 Task: Find connections with filter location Barajas de Madrid with filter topic #constructionwith filter profile language Potuguese with filter current company MayHaps Consulting...!!! with filter school Mailam Engineering College with filter industry Hydroelectric Power Generation with filter service category Editing with filter keywords title B2B Sales Specialist
Action: Mouse moved to (150, 221)
Screenshot: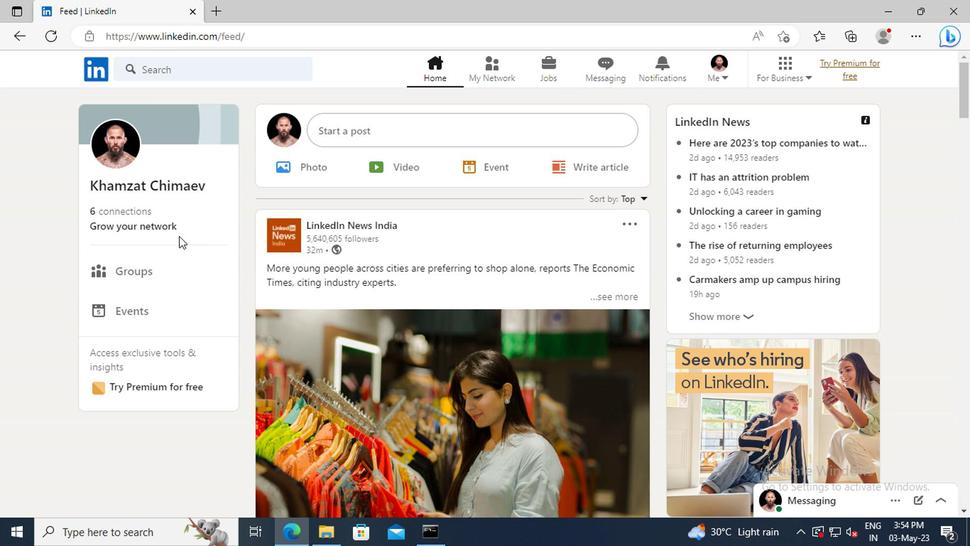 
Action: Mouse pressed left at (150, 221)
Screenshot: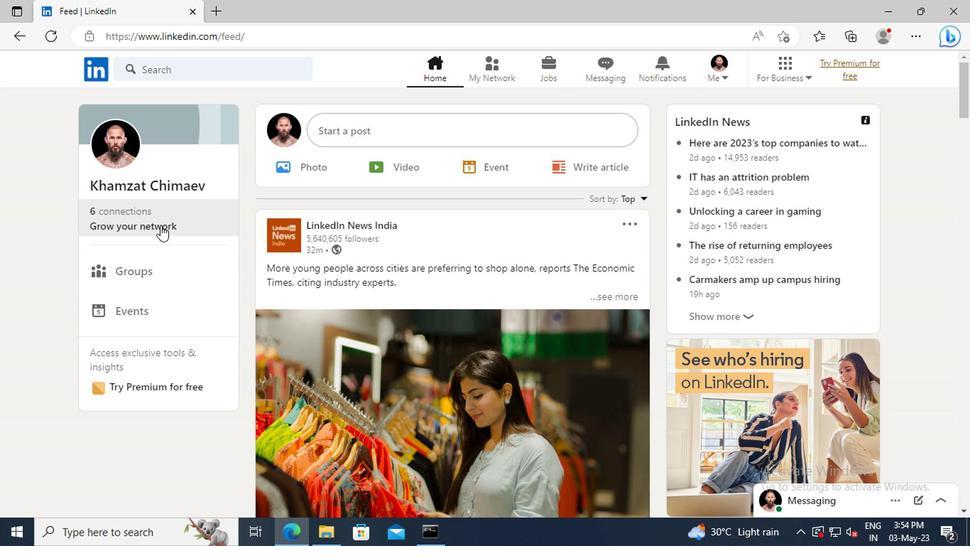 
Action: Mouse moved to (155, 148)
Screenshot: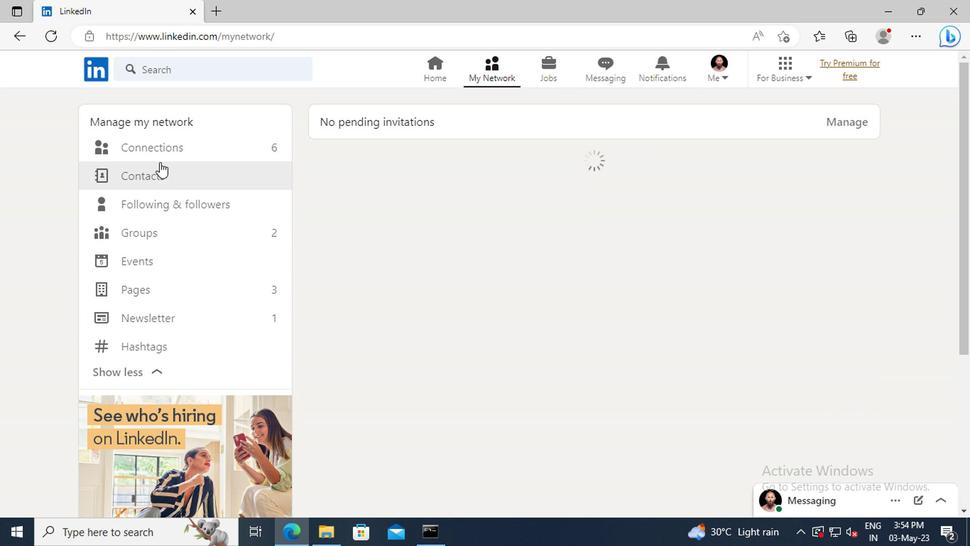 
Action: Mouse pressed left at (155, 148)
Screenshot: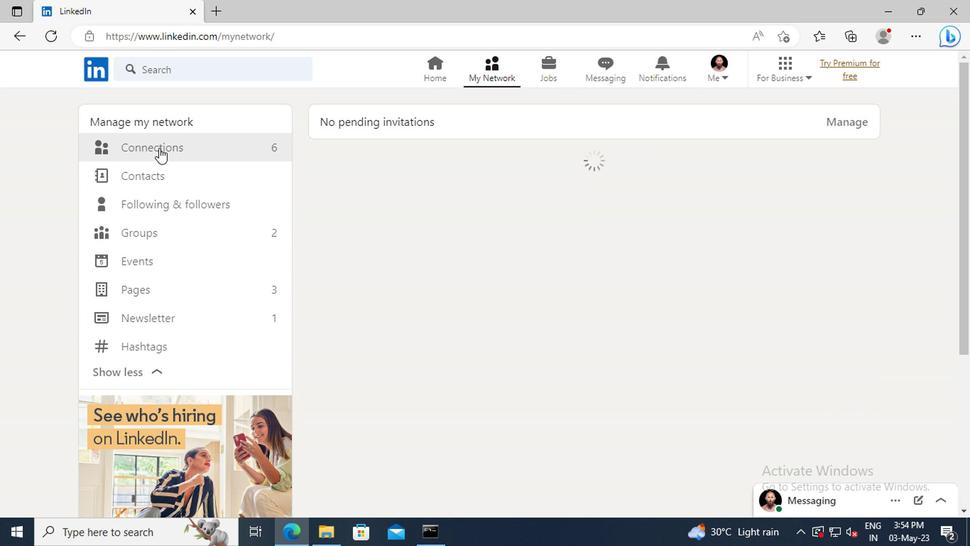 
Action: Mouse moved to (565, 152)
Screenshot: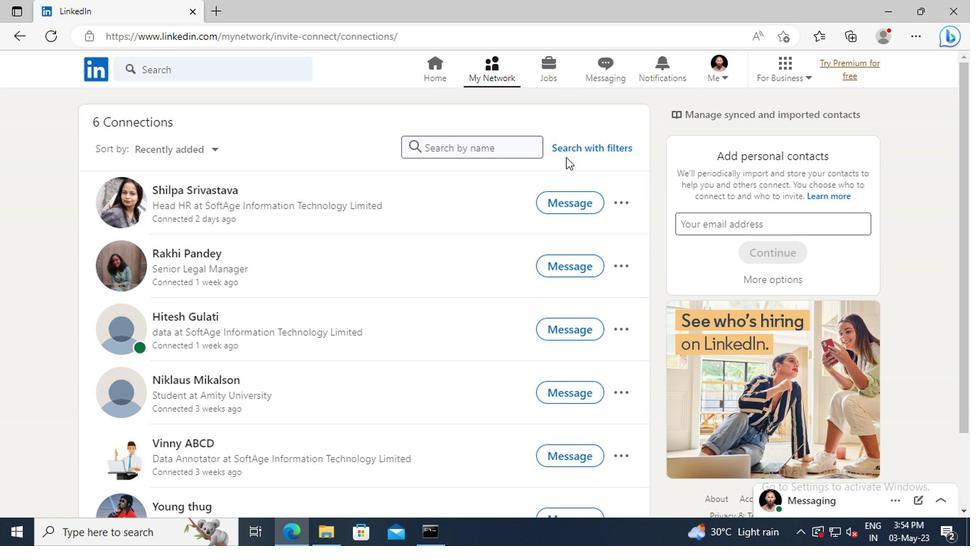 
Action: Mouse pressed left at (565, 152)
Screenshot: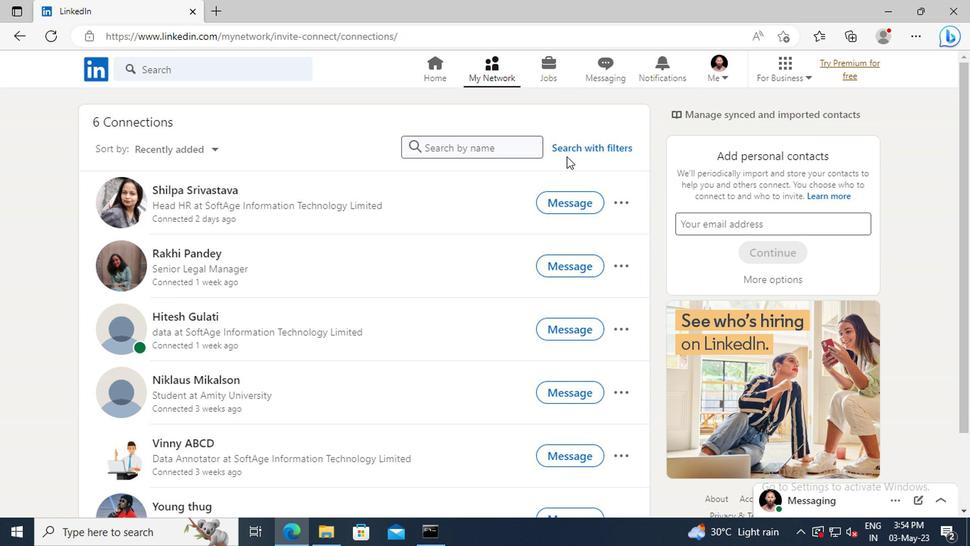 
Action: Mouse moved to (539, 113)
Screenshot: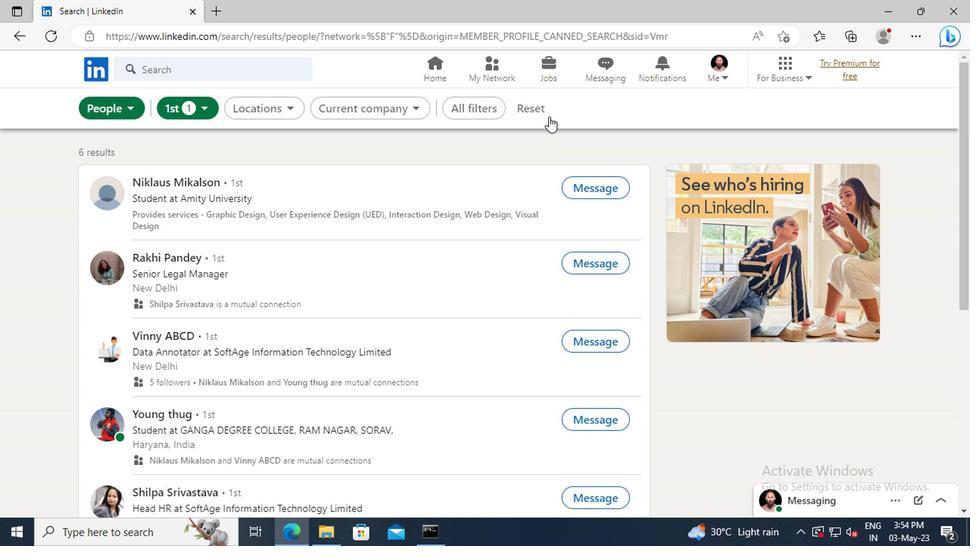 
Action: Mouse pressed left at (539, 113)
Screenshot: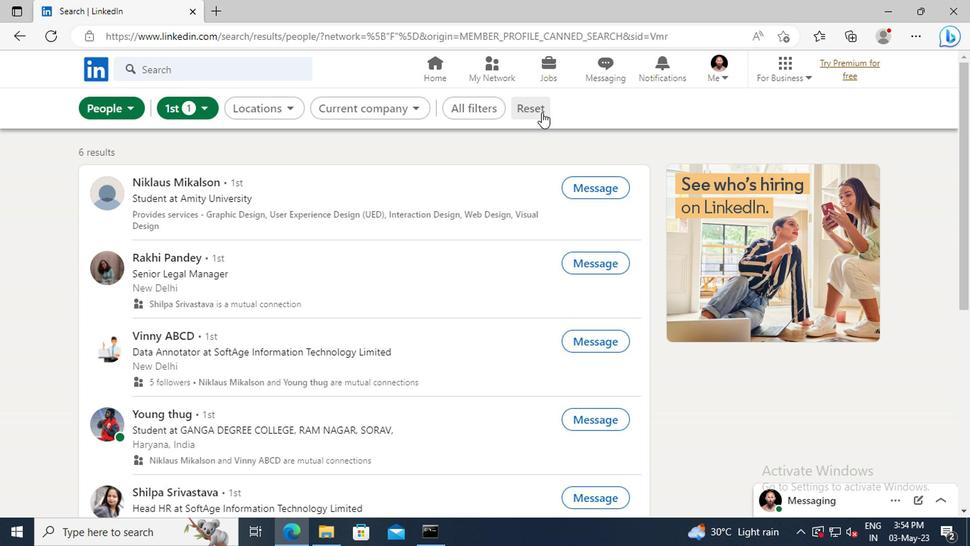 
Action: Mouse moved to (516, 111)
Screenshot: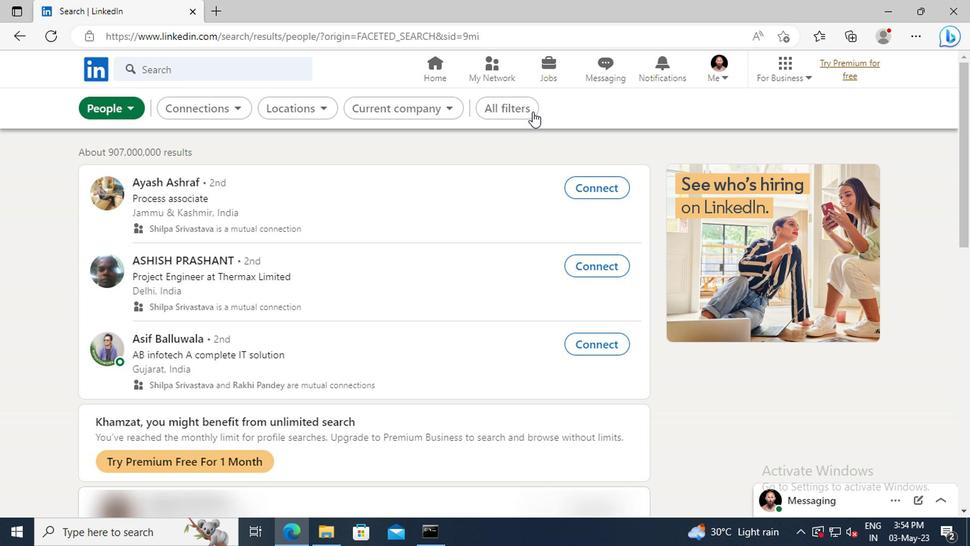 
Action: Mouse pressed left at (516, 111)
Screenshot: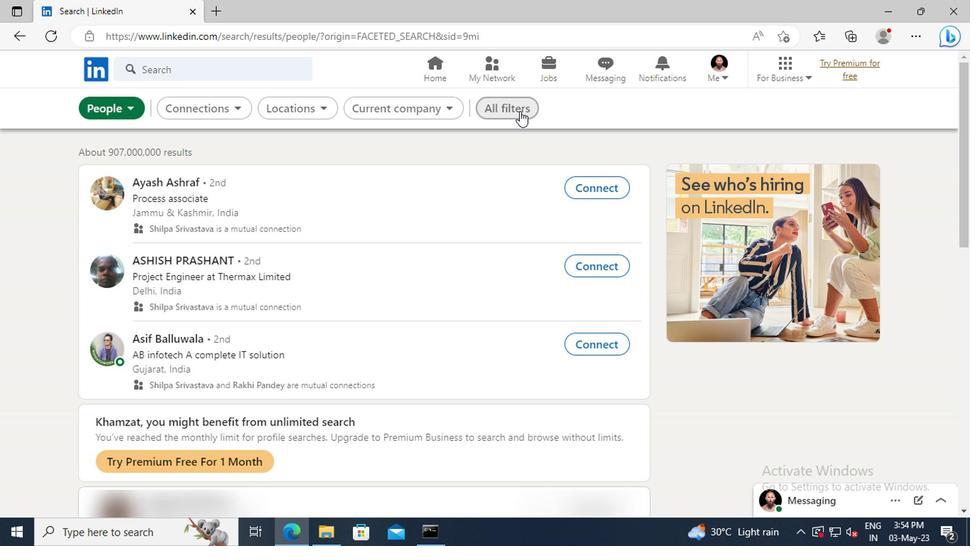 
Action: Mouse moved to (781, 289)
Screenshot: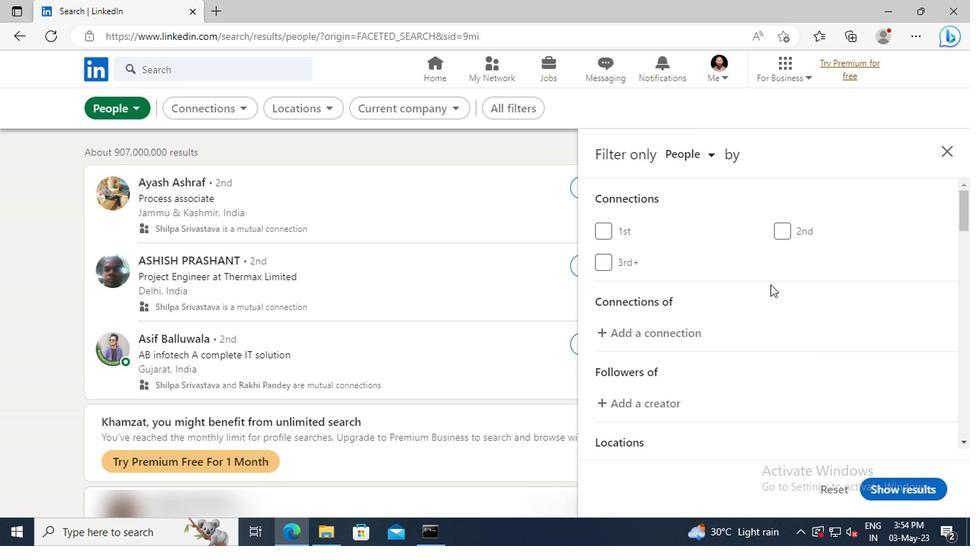 
Action: Mouse scrolled (781, 288) with delta (0, 0)
Screenshot: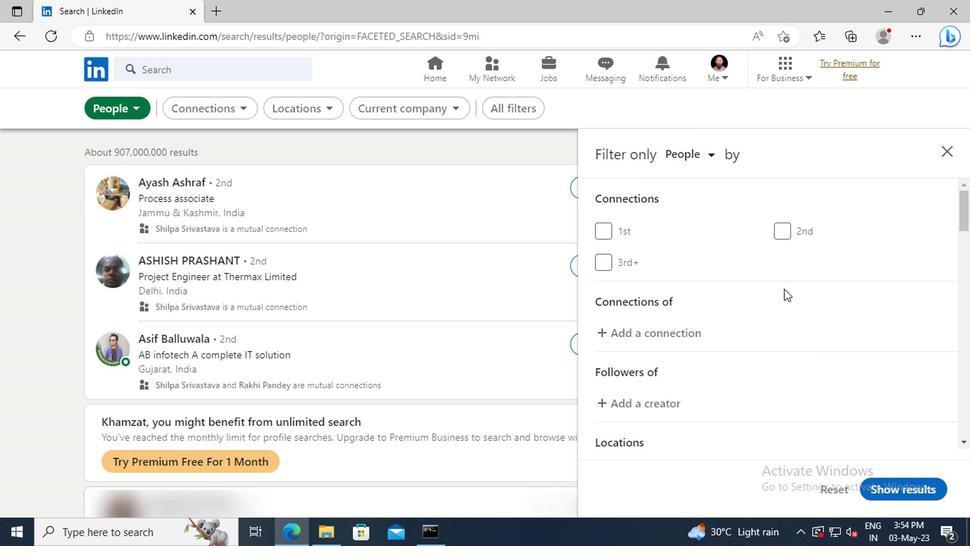 
Action: Mouse scrolled (781, 288) with delta (0, 0)
Screenshot: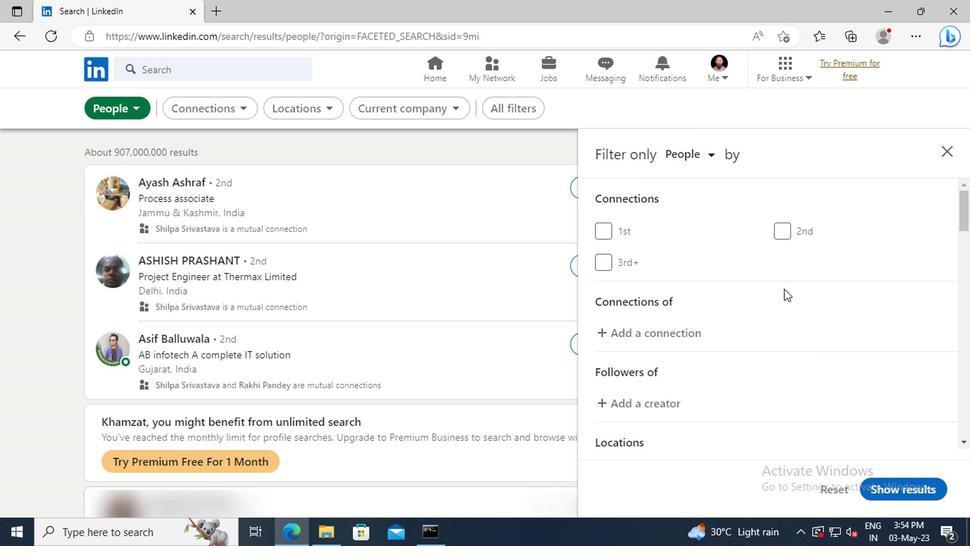 
Action: Mouse scrolled (781, 288) with delta (0, 0)
Screenshot: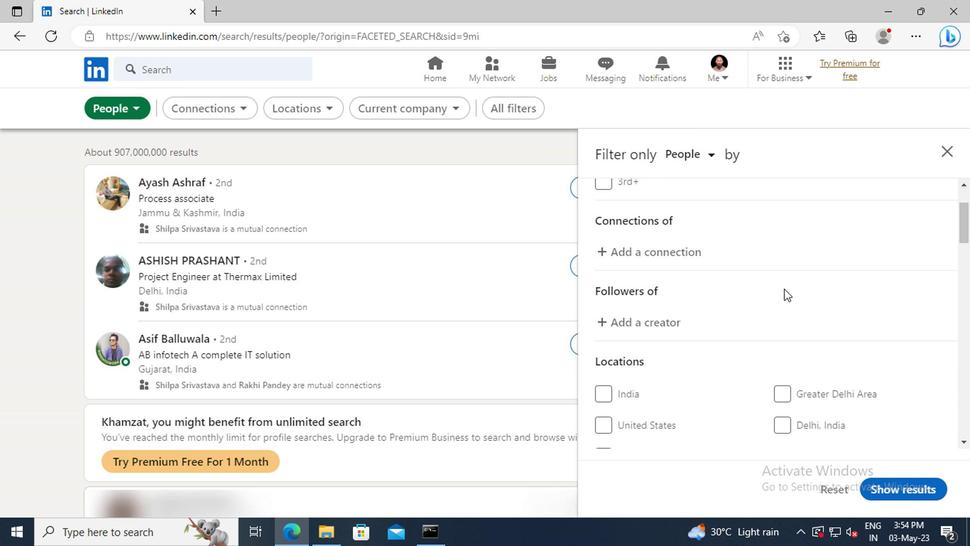 
Action: Mouse scrolled (781, 288) with delta (0, 0)
Screenshot: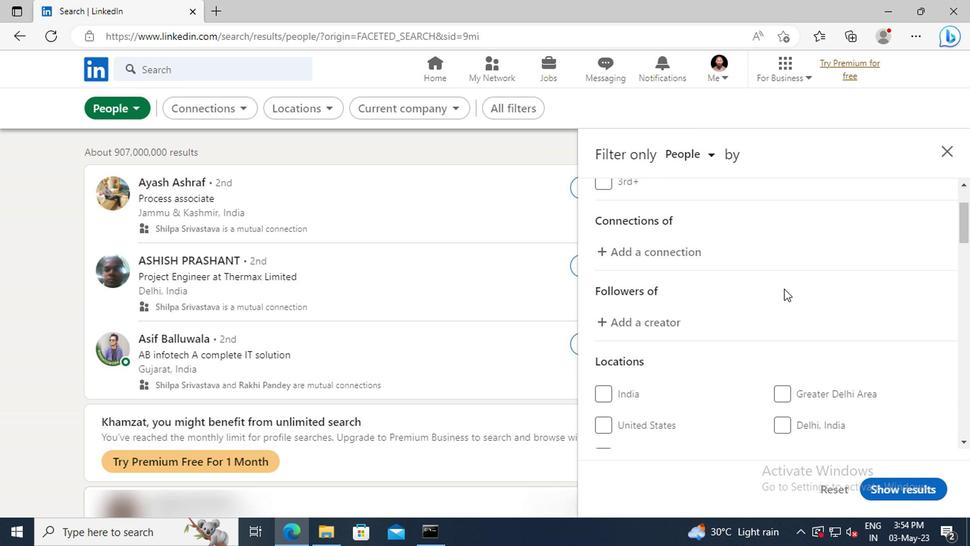 
Action: Mouse scrolled (781, 288) with delta (0, 0)
Screenshot: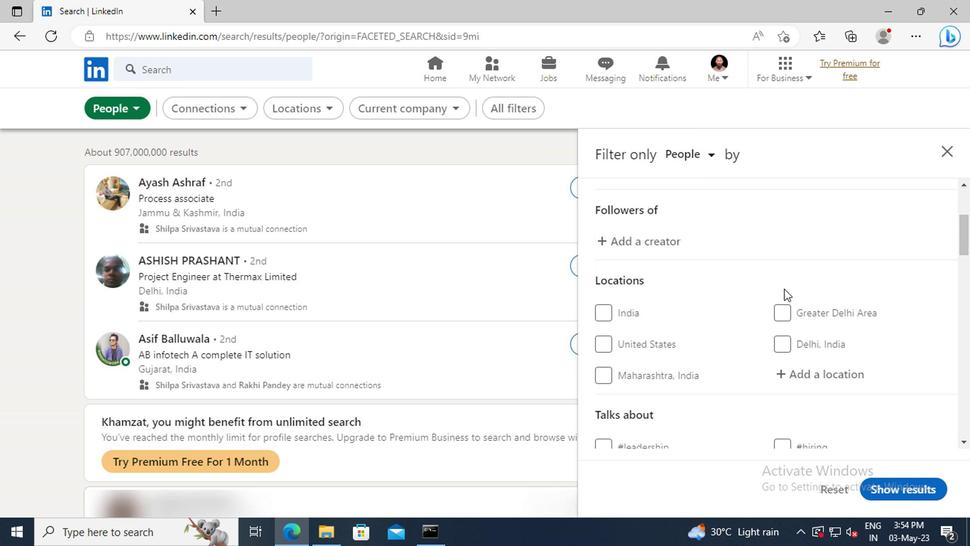 
Action: Mouse scrolled (781, 288) with delta (0, 0)
Screenshot: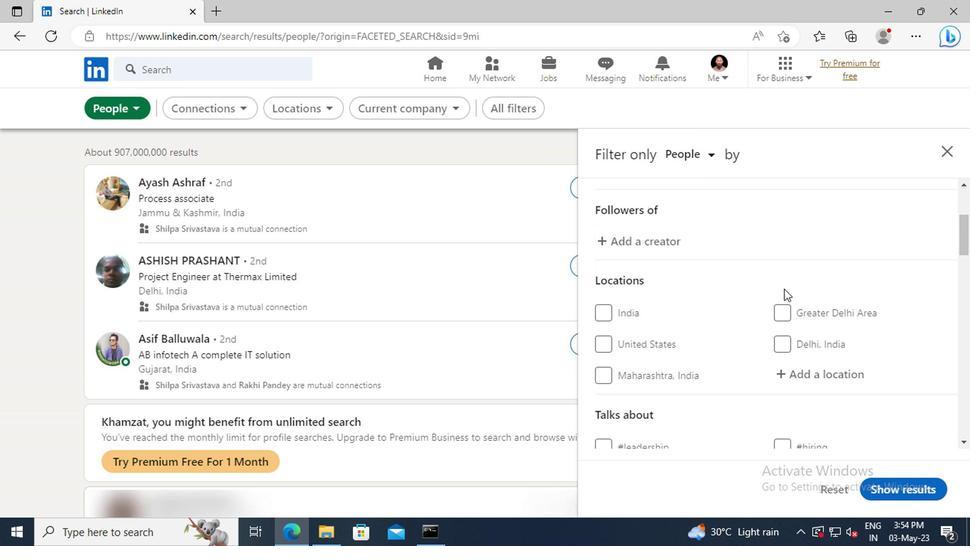 
Action: Mouse moved to (786, 294)
Screenshot: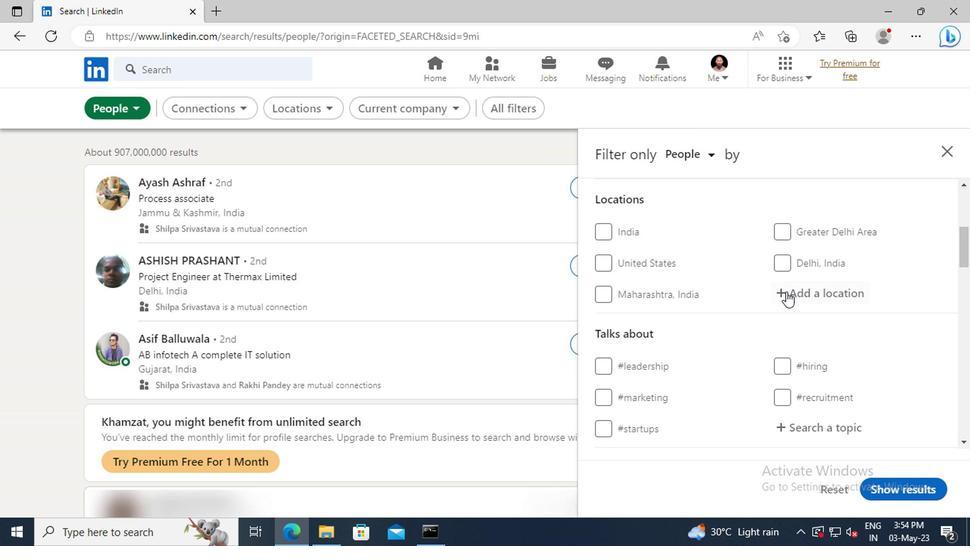 
Action: Mouse pressed left at (786, 294)
Screenshot: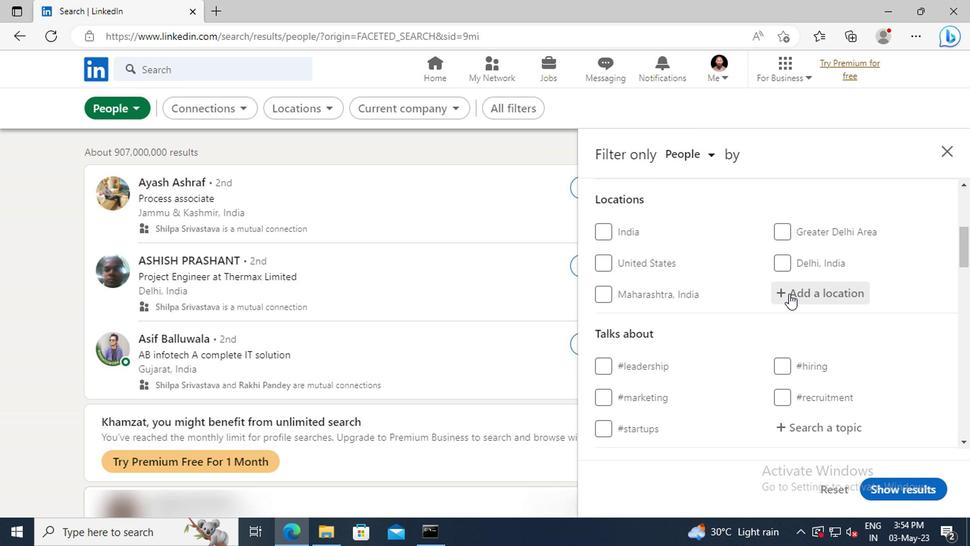 
Action: Key pressed <Key.shift>BARAJAS<Key.space>DE<Key.space><Key.shift>MADRID
Screenshot: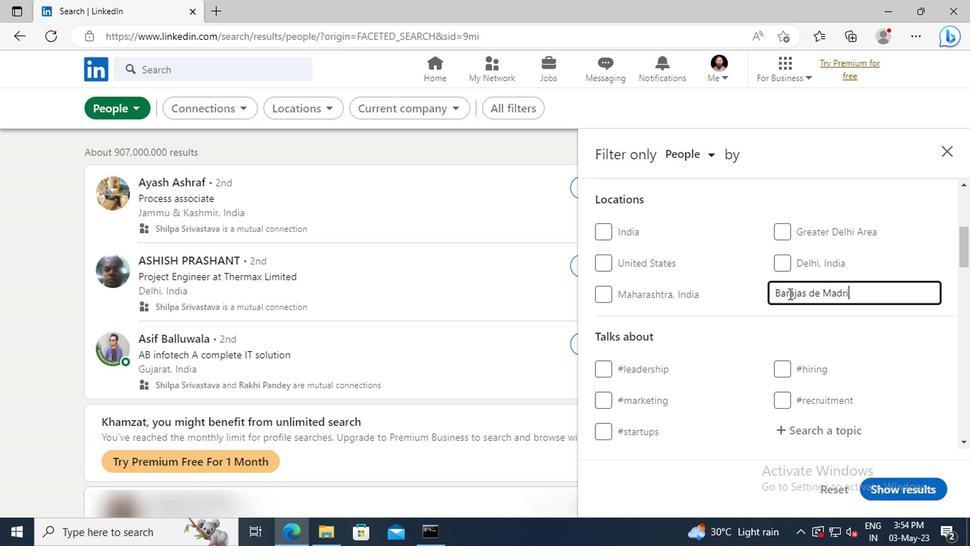 
Action: Mouse scrolled (786, 293) with delta (0, 0)
Screenshot: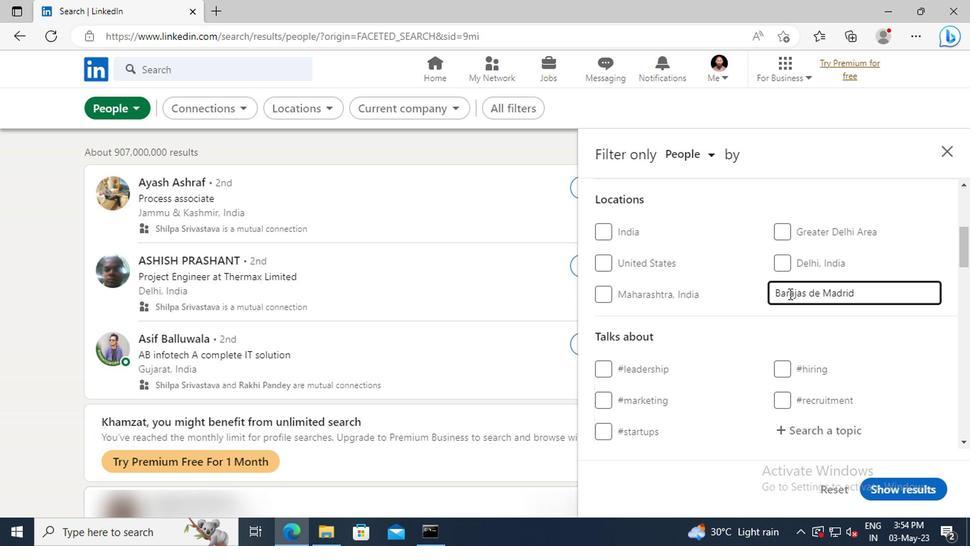 
Action: Mouse scrolled (786, 293) with delta (0, 0)
Screenshot: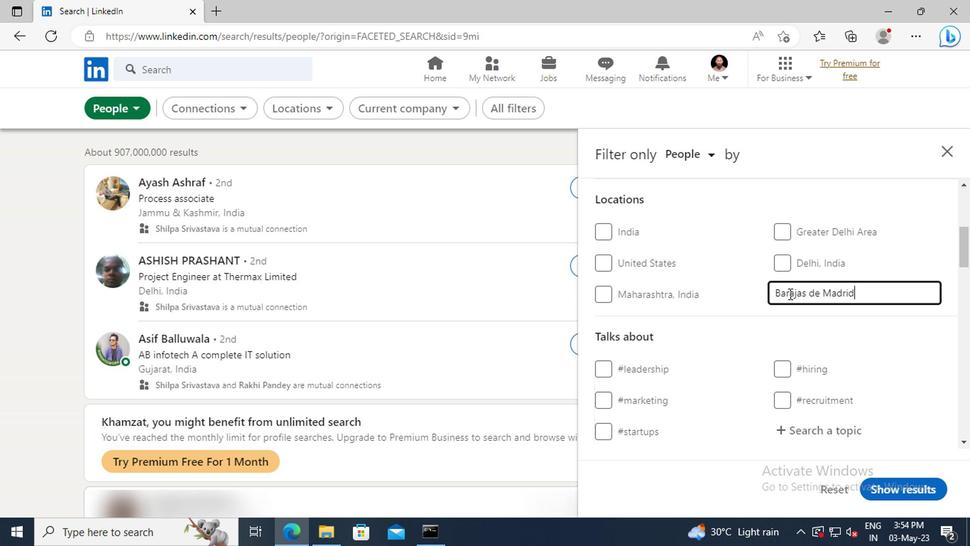 
Action: Mouse scrolled (786, 293) with delta (0, 0)
Screenshot: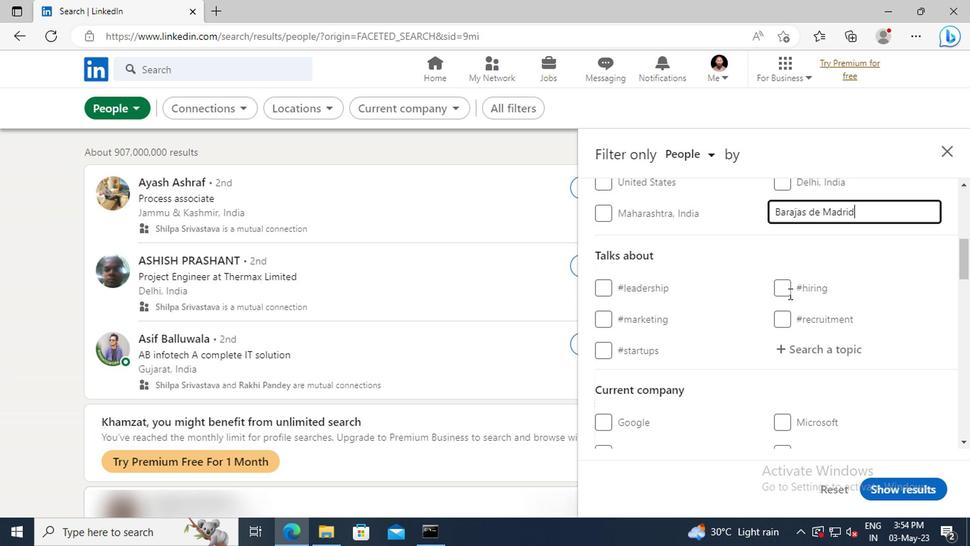
Action: Mouse moved to (785, 308)
Screenshot: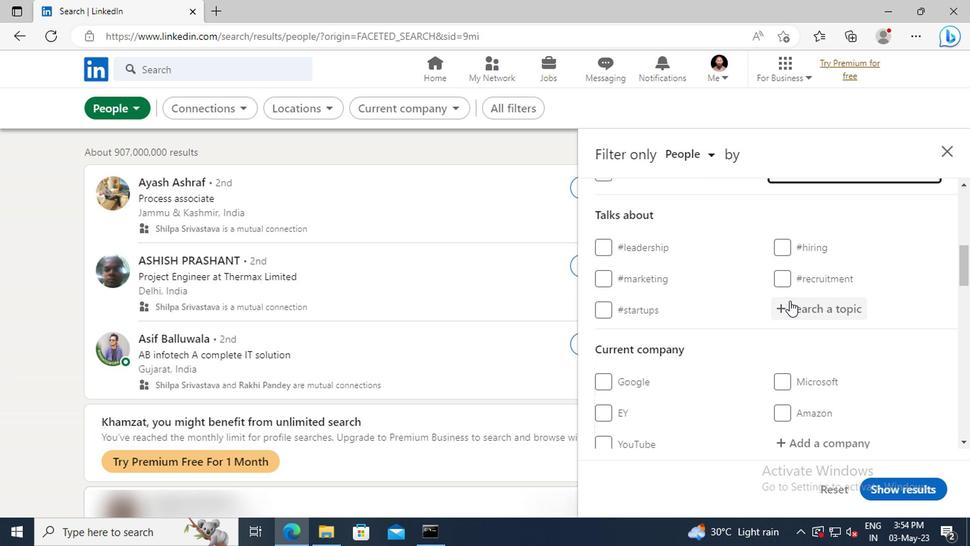 
Action: Mouse pressed left at (785, 308)
Screenshot: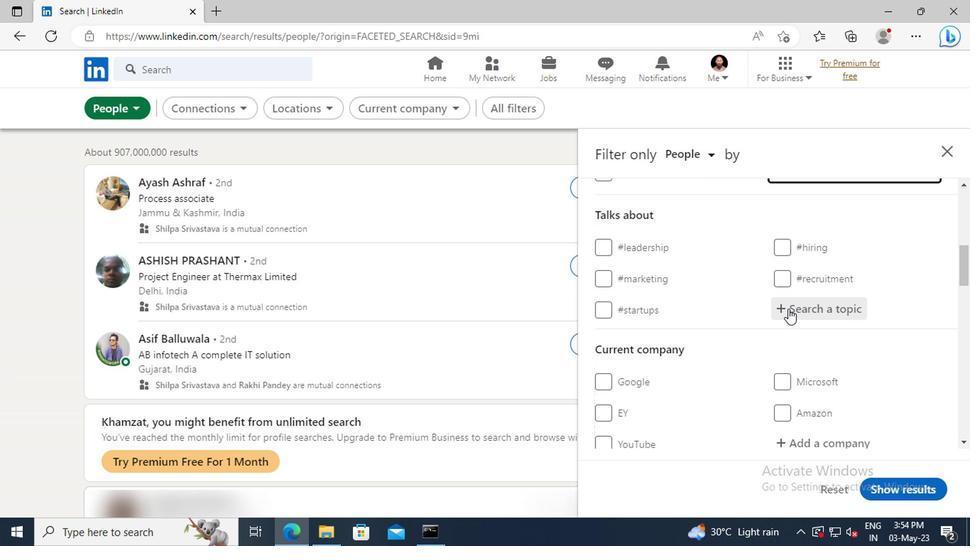 
Action: Key pressed CONSTRU
Screenshot: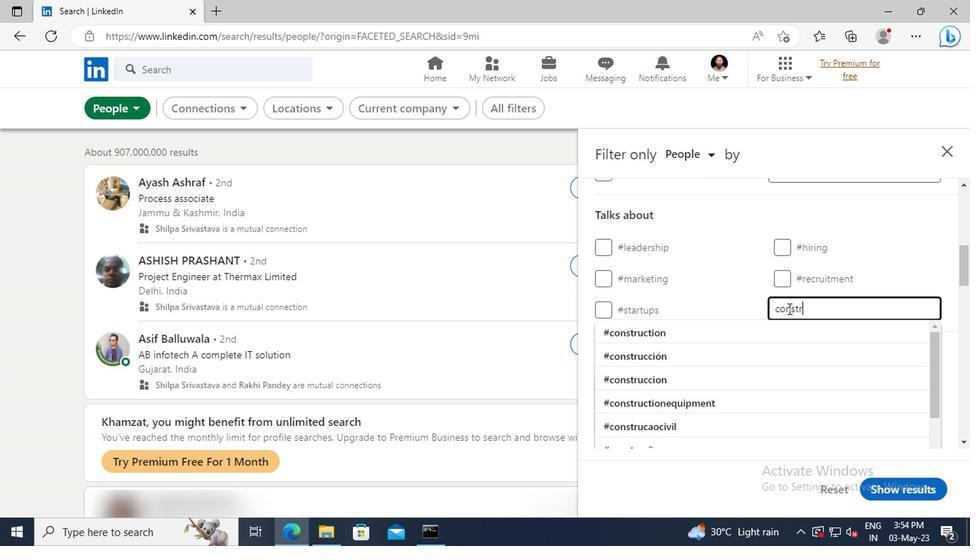 
Action: Mouse moved to (793, 325)
Screenshot: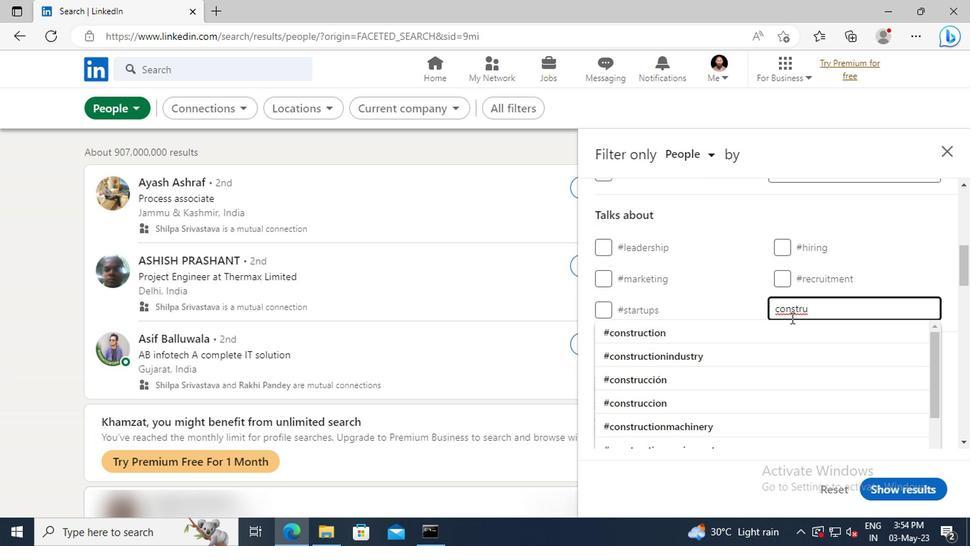 
Action: Mouse pressed left at (793, 325)
Screenshot: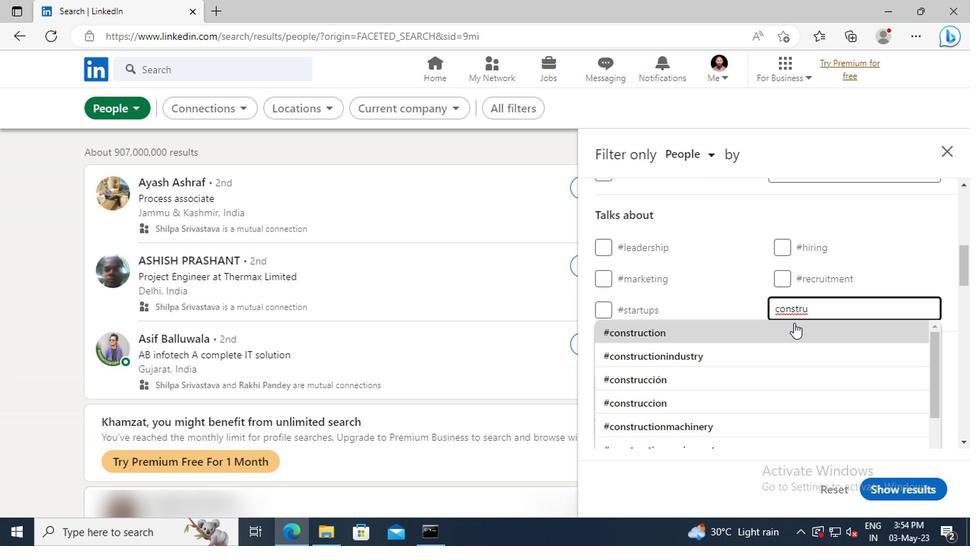 
Action: Mouse scrolled (793, 324) with delta (0, -1)
Screenshot: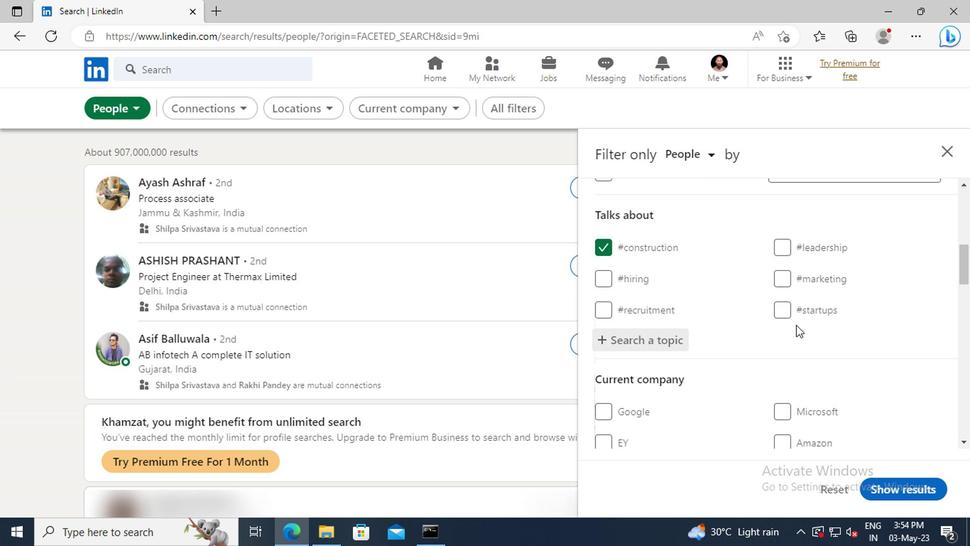 
Action: Mouse scrolled (793, 324) with delta (0, -1)
Screenshot: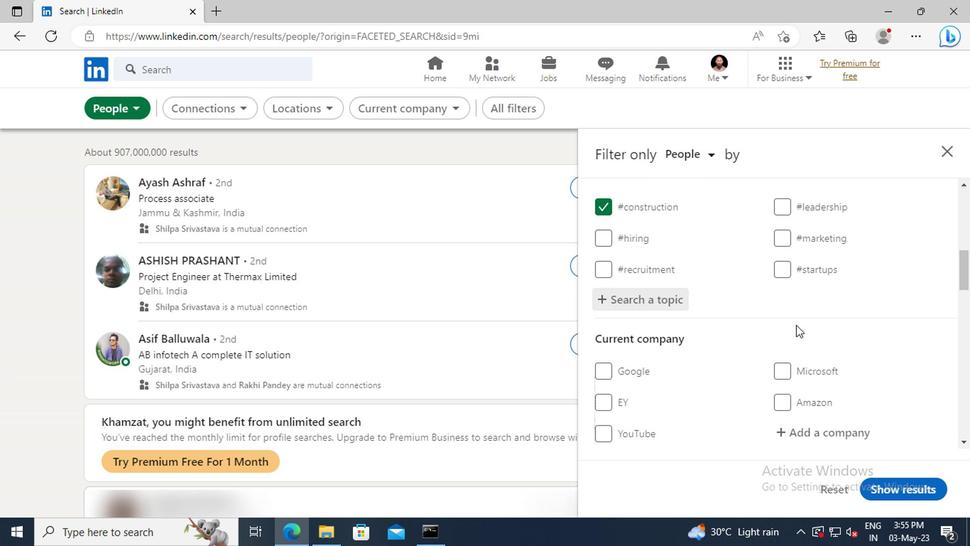 
Action: Mouse scrolled (793, 324) with delta (0, -1)
Screenshot: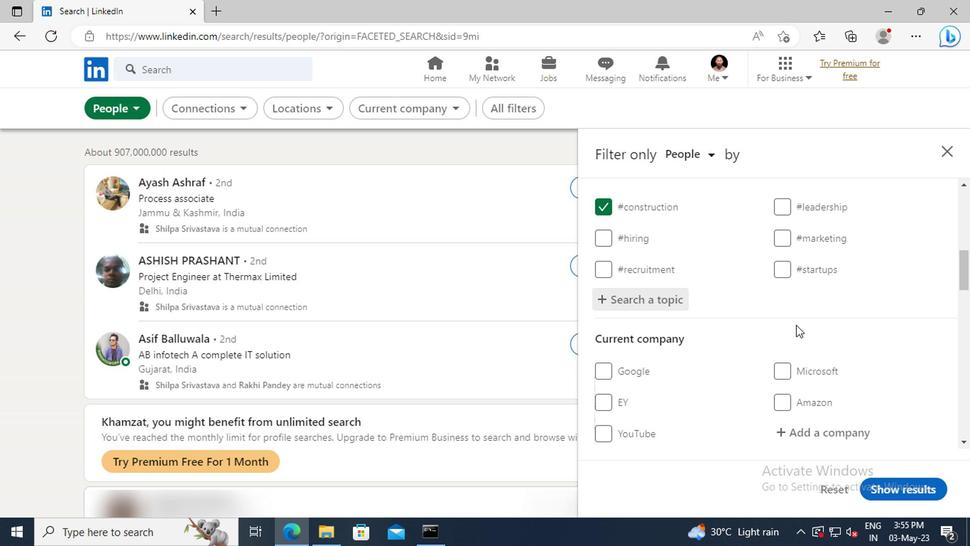 
Action: Mouse scrolled (793, 324) with delta (0, -1)
Screenshot: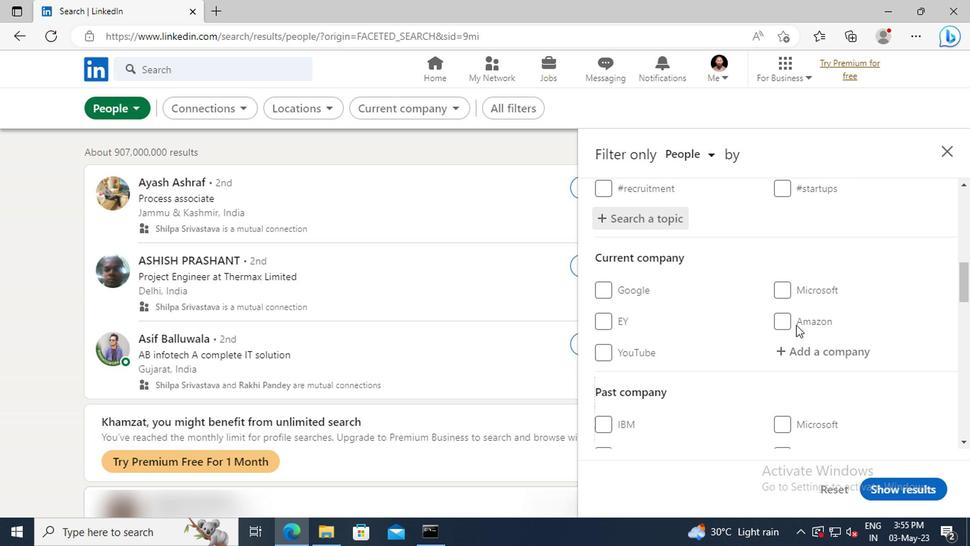 
Action: Mouse scrolled (793, 324) with delta (0, -1)
Screenshot: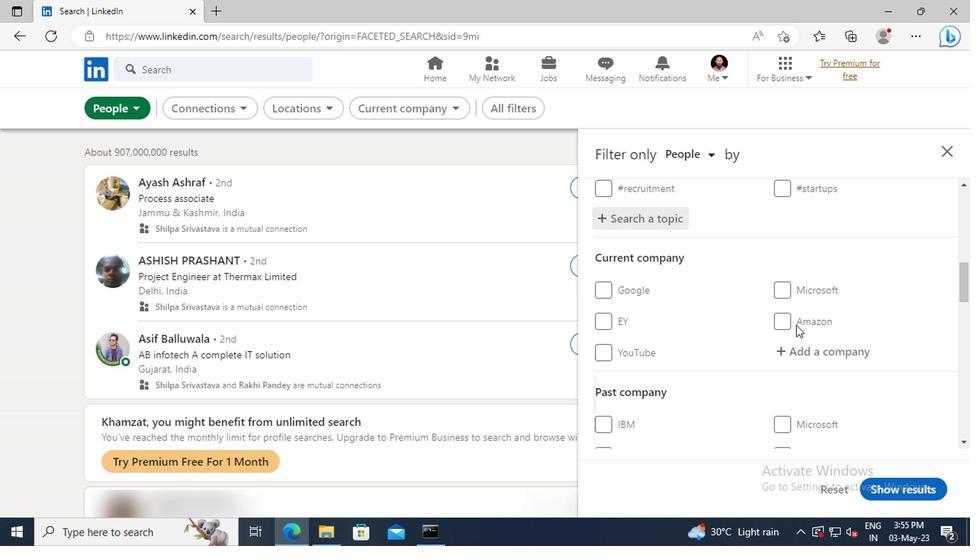 
Action: Mouse scrolled (793, 324) with delta (0, -1)
Screenshot: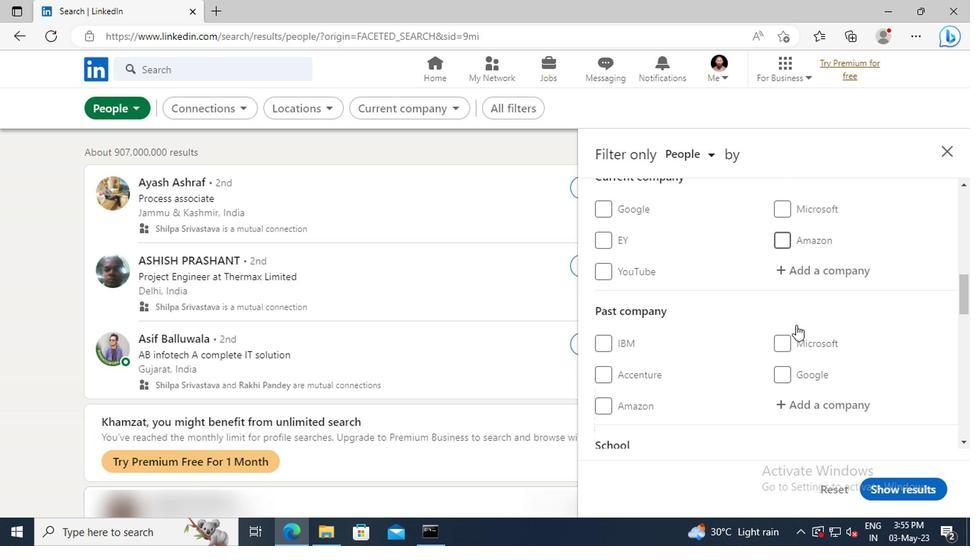 
Action: Mouse scrolled (793, 324) with delta (0, -1)
Screenshot: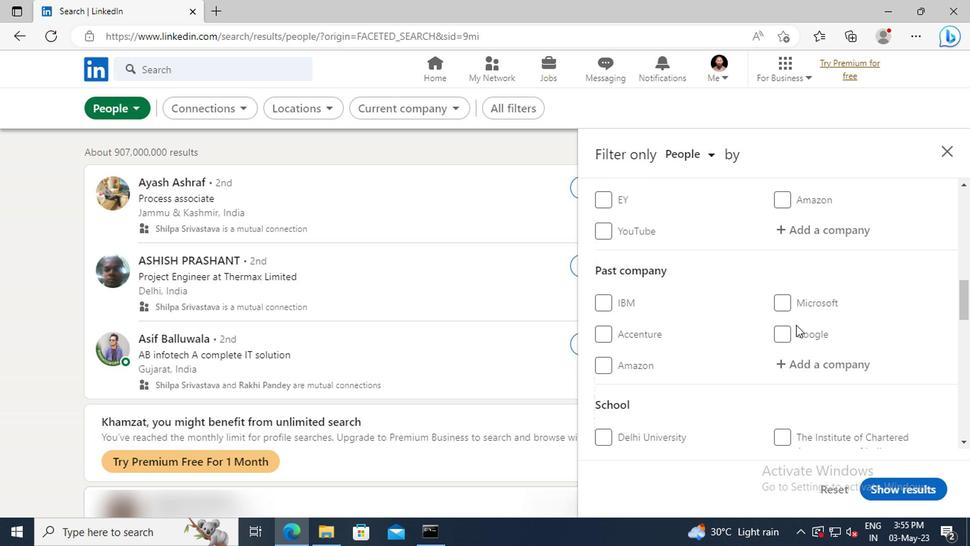 
Action: Mouse scrolled (793, 324) with delta (0, -1)
Screenshot: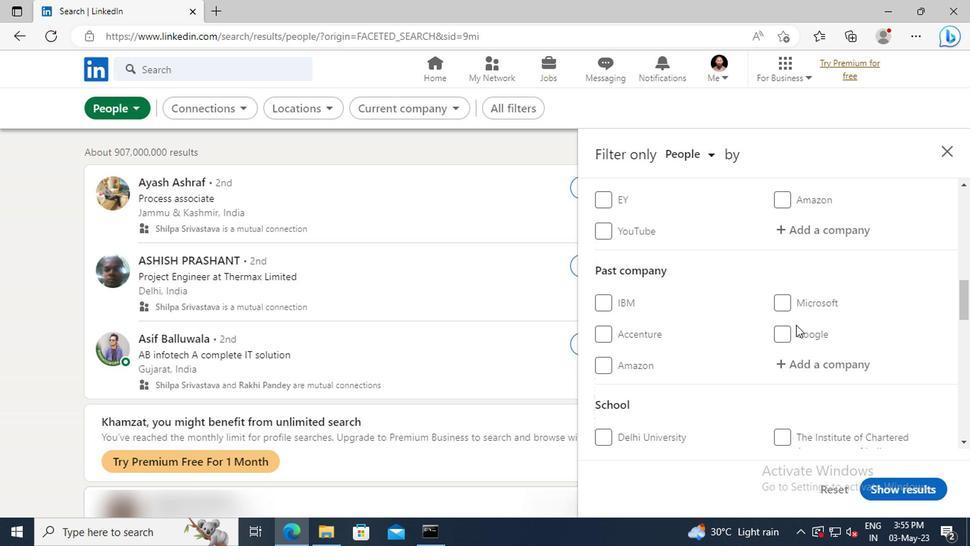 
Action: Mouse scrolled (793, 324) with delta (0, -1)
Screenshot: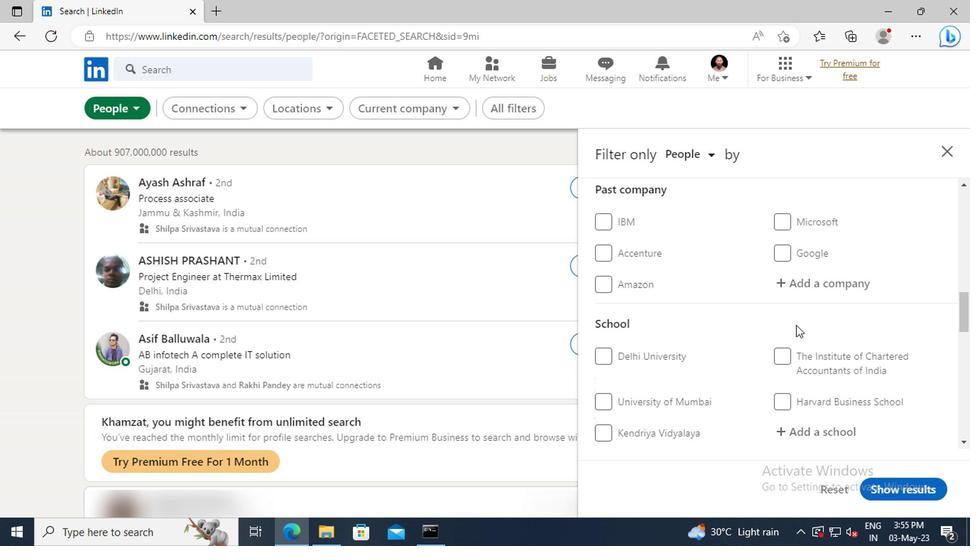 
Action: Mouse scrolled (793, 324) with delta (0, -1)
Screenshot: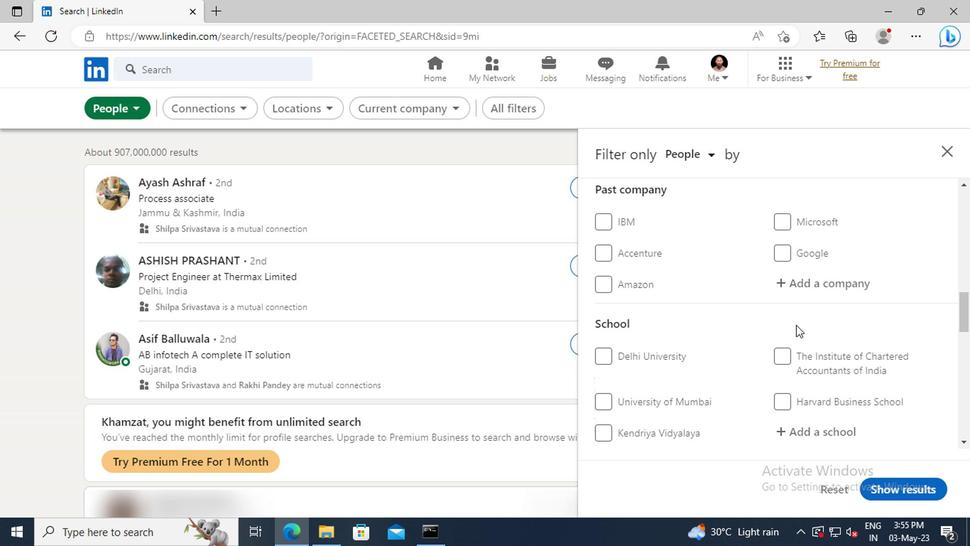 
Action: Mouse scrolled (793, 324) with delta (0, -1)
Screenshot: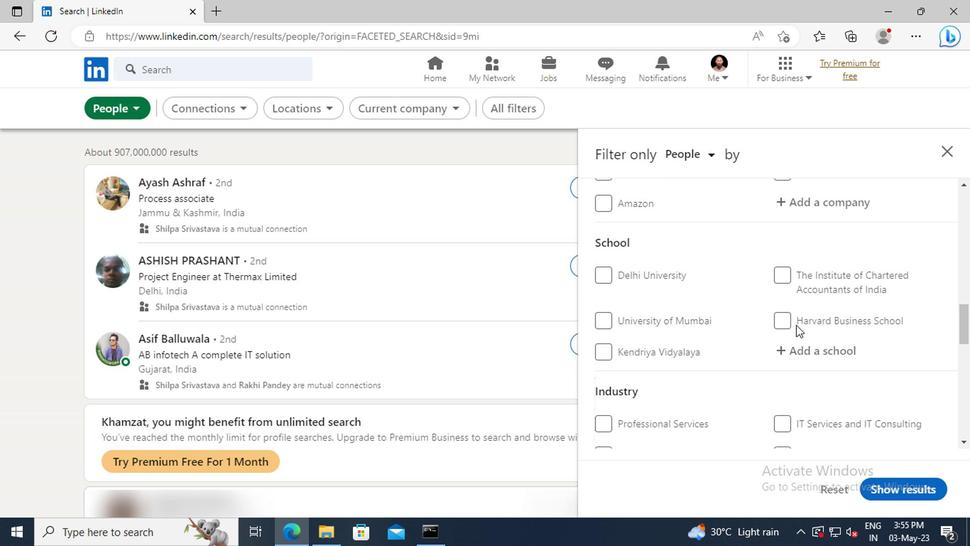 
Action: Mouse scrolled (793, 324) with delta (0, -1)
Screenshot: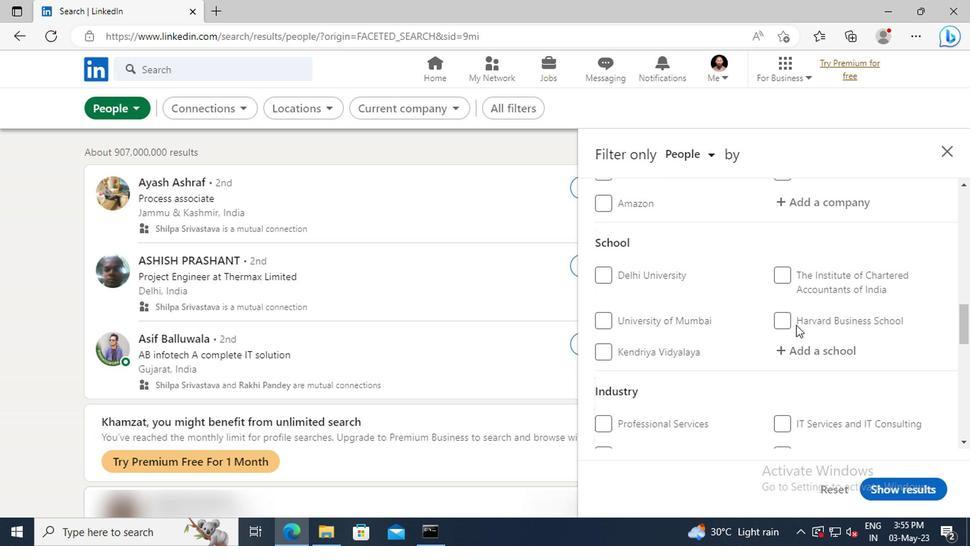 
Action: Mouse scrolled (793, 324) with delta (0, -1)
Screenshot: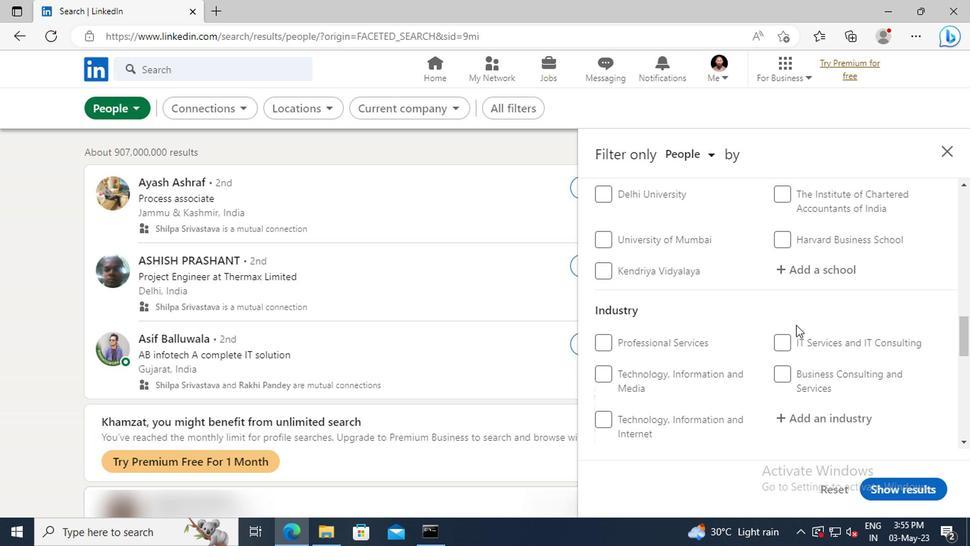 
Action: Mouse scrolled (793, 324) with delta (0, -1)
Screenshot: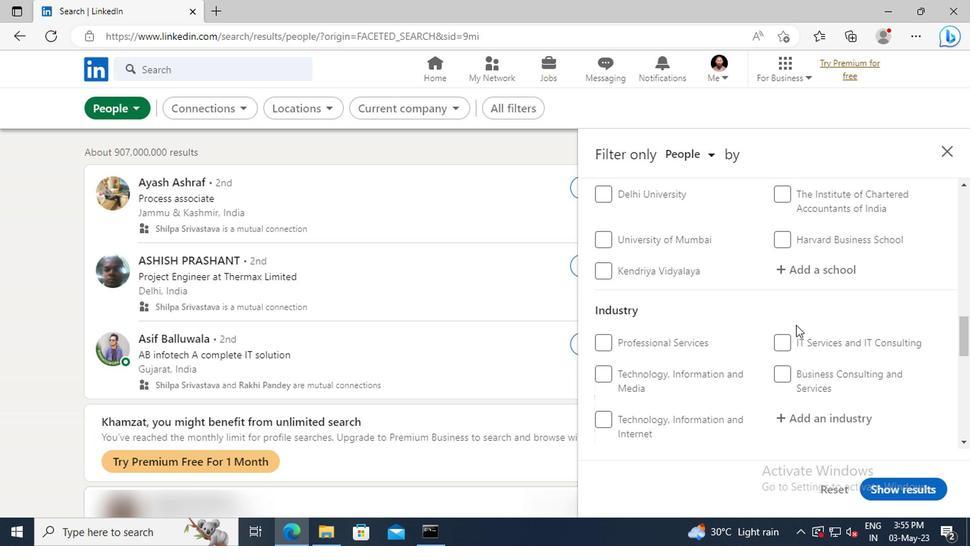 
Action: Mouse scrolled (793, 324) with delta (0, -1)
Screenshot: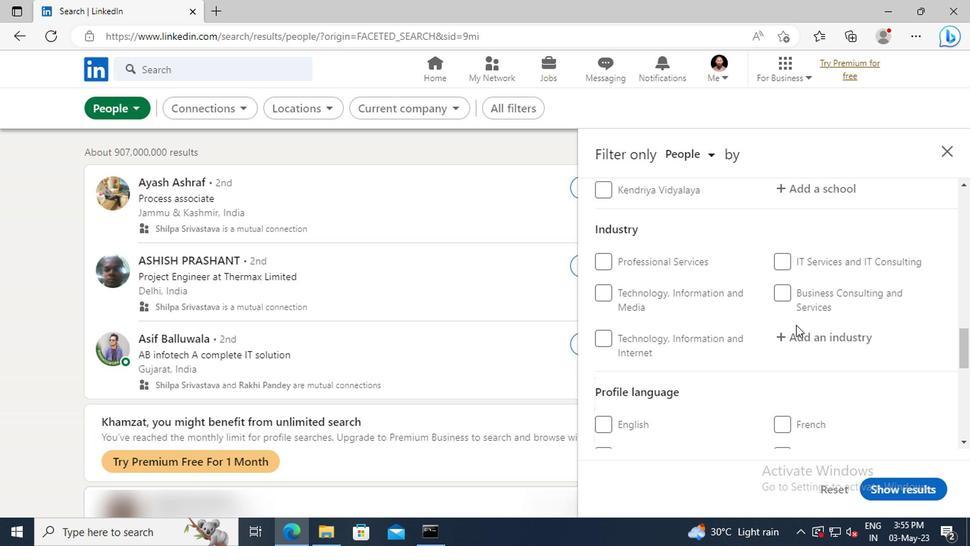 
Action: Mouse scrolled (793, 324) with delta (0, -1)
Screenshot: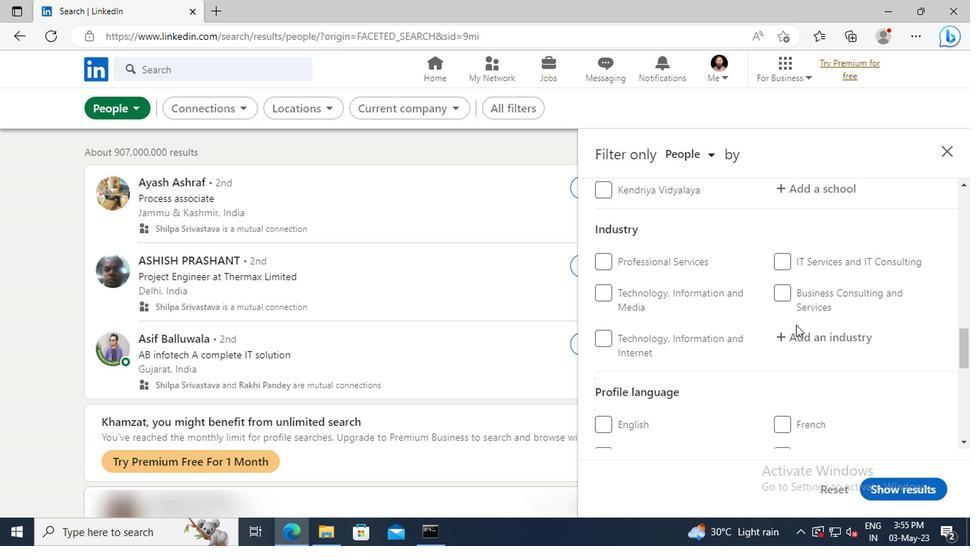 
Action: Mouse moved to (781, 378)
Screenshot: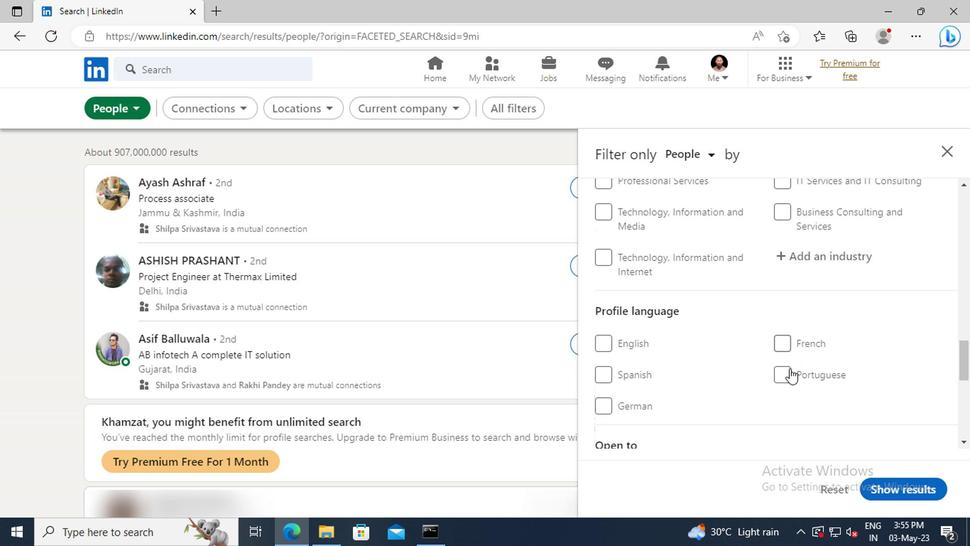
Action: Mouse pressed left at (781, 378)
Screenshot: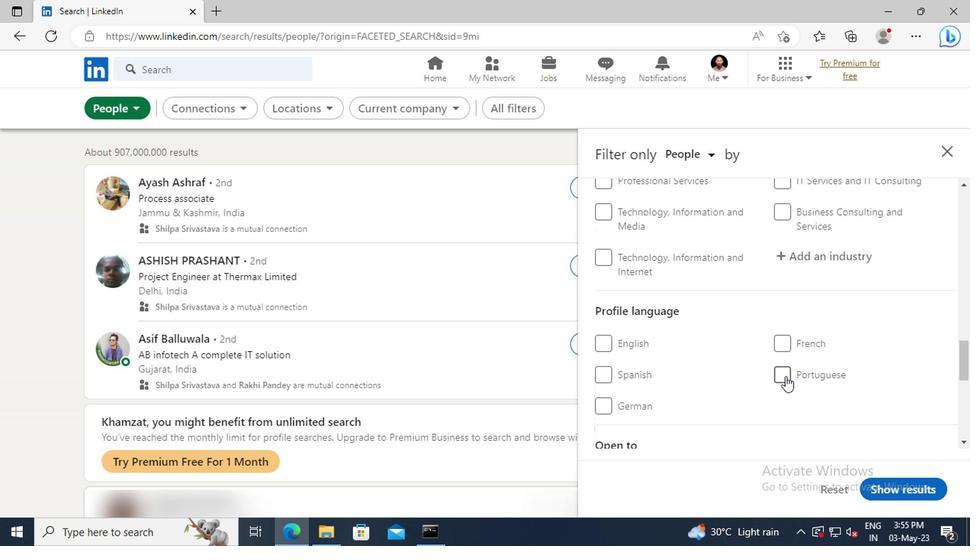 
Action: Mouse moved to (805, 335)
Screenshot: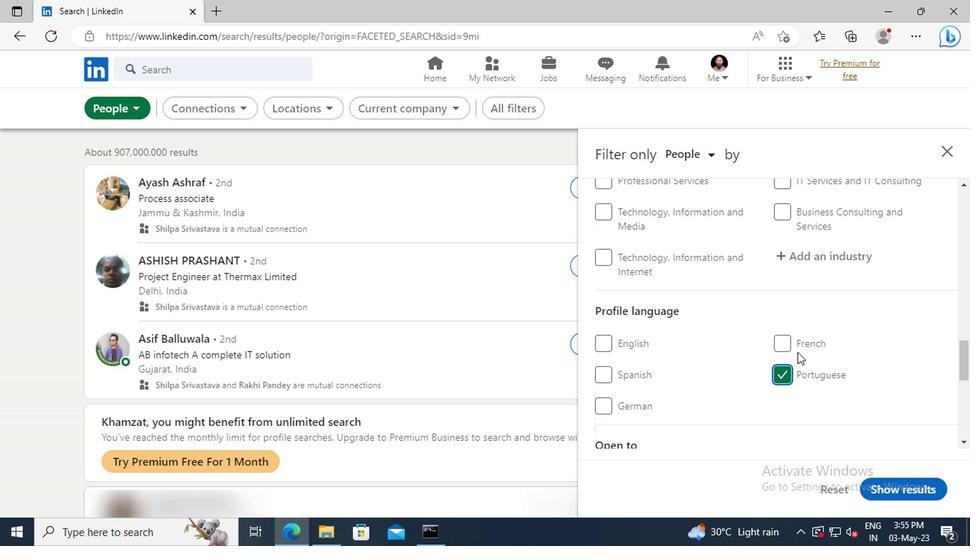 
Action: Mouse scrolled (805, 336) with delta (0, 1)
Screenshot: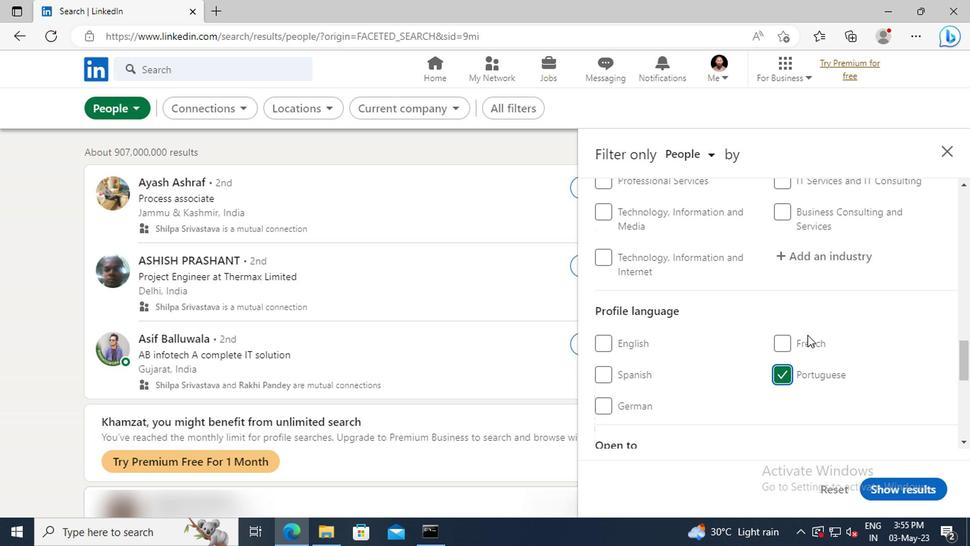 
Action: Mouse scrolled (805, 336) with delta (0, 1)
Screenshot: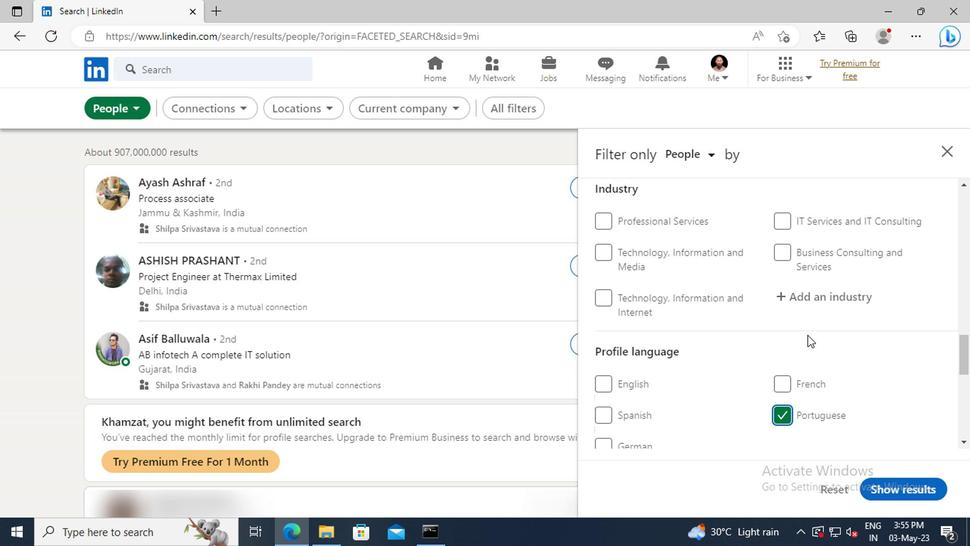 
Action: Mouse scrolled (805, 336) with delta (0, 1)
Screenshot: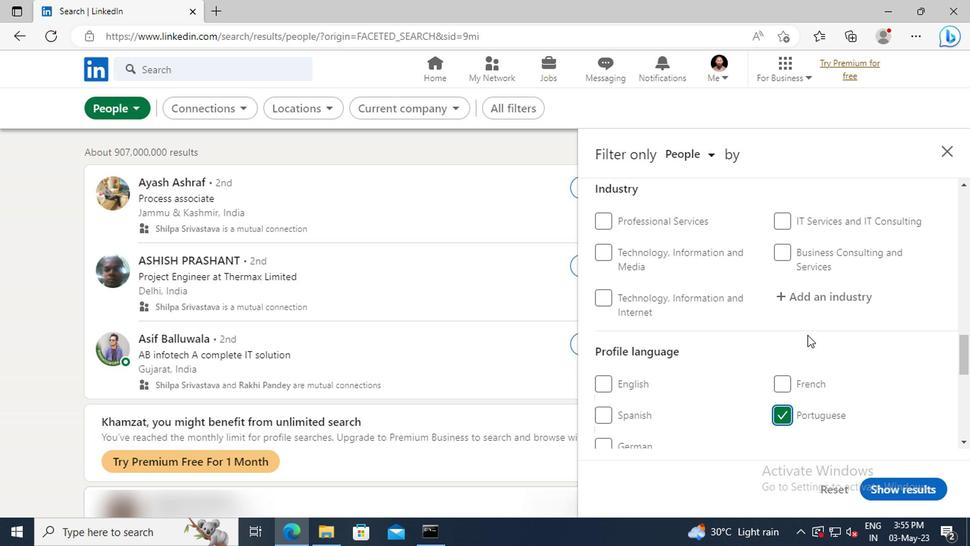 
Action: Mouse scrolled (805, 336) with delta (0, 1)
Screenshot: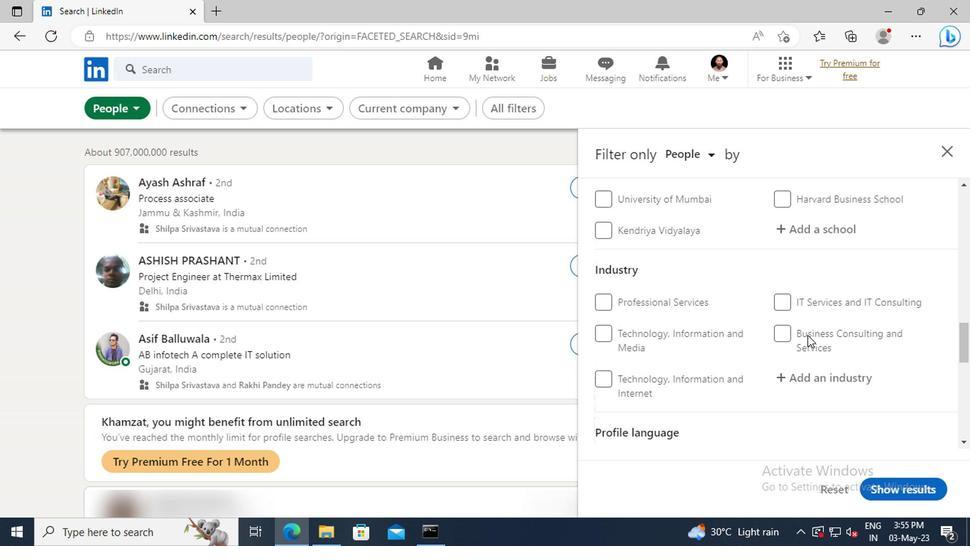 
Action: Mouse scrolled (805, 336) with delta (0, 1)
Screenshot: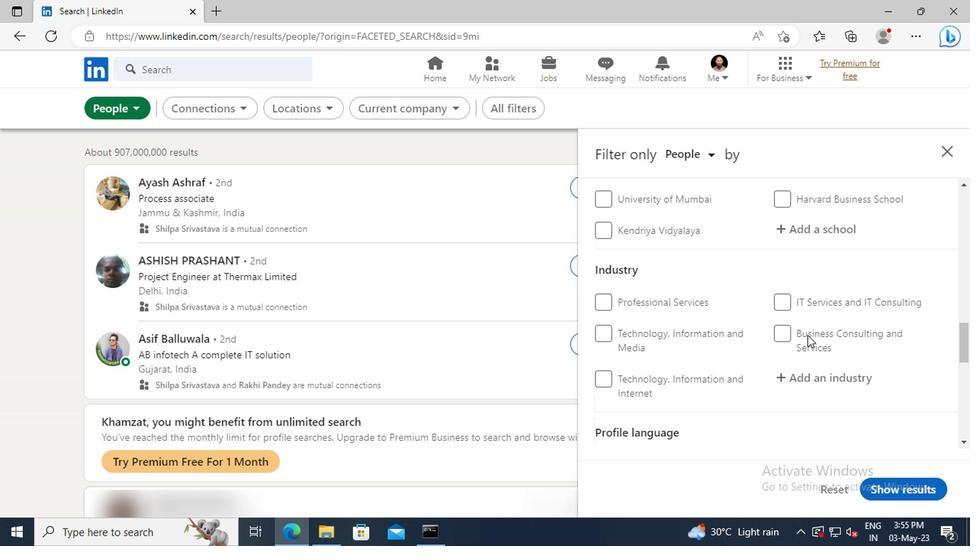 
Action: Mouse scrolled (805, 336) with delta (0, 1)
Screenshot: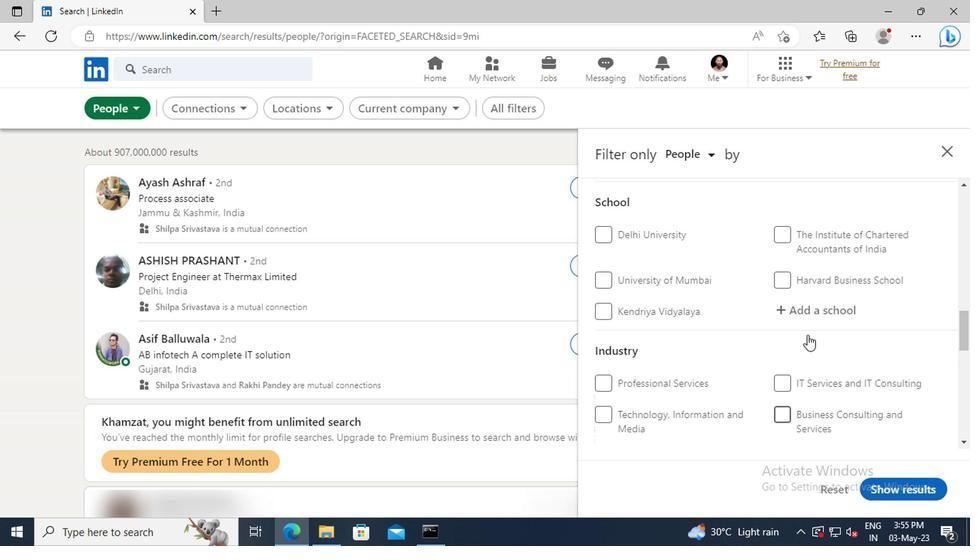 
Action: Mouse scrolled (805, 336) with delta (0, 1)
Screenshot: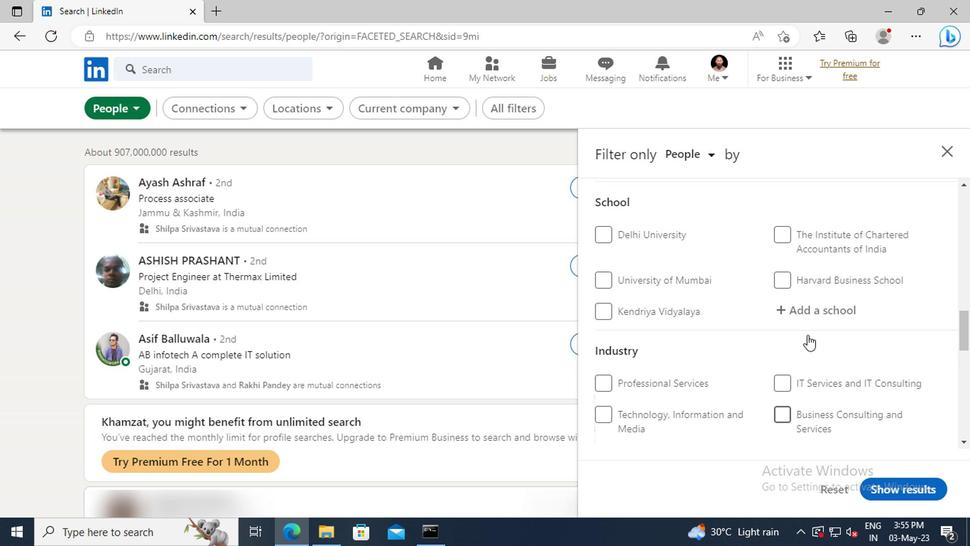 
Action: Mouse scrolled (805, 336) with delta (0, 1)
Screenshot: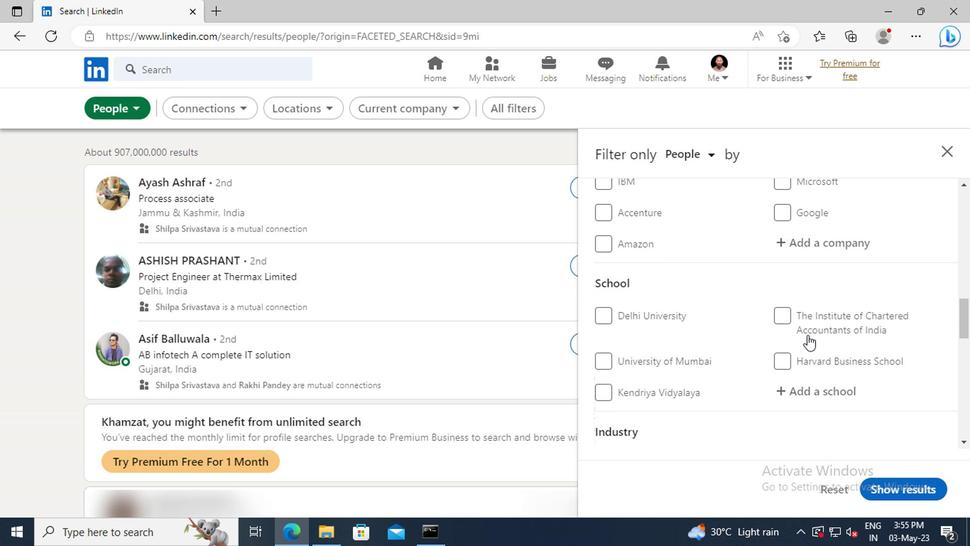 
Action: Mouse scrolled (805, 336) with delta (0, 1)
Screenshot: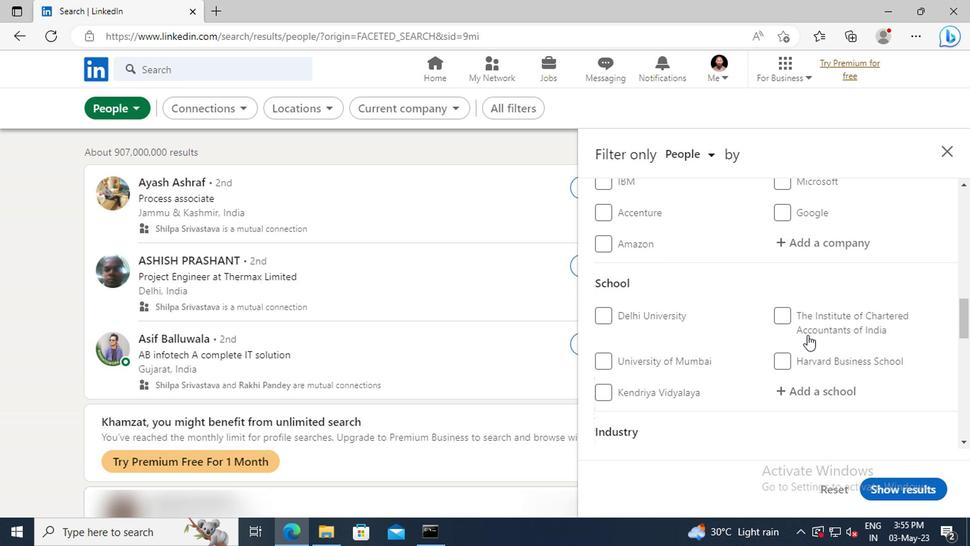 
Action: Mouse scrolled (805, 336) with delta (0, 1)
Screenshot: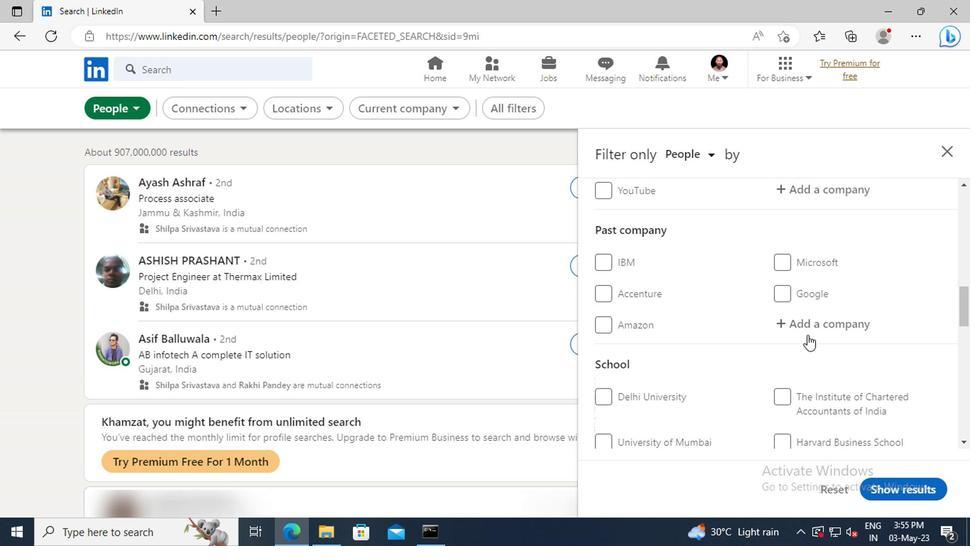 
Action: Mouse scrolled (805, 336) with delta (0, 1)
Screenshot: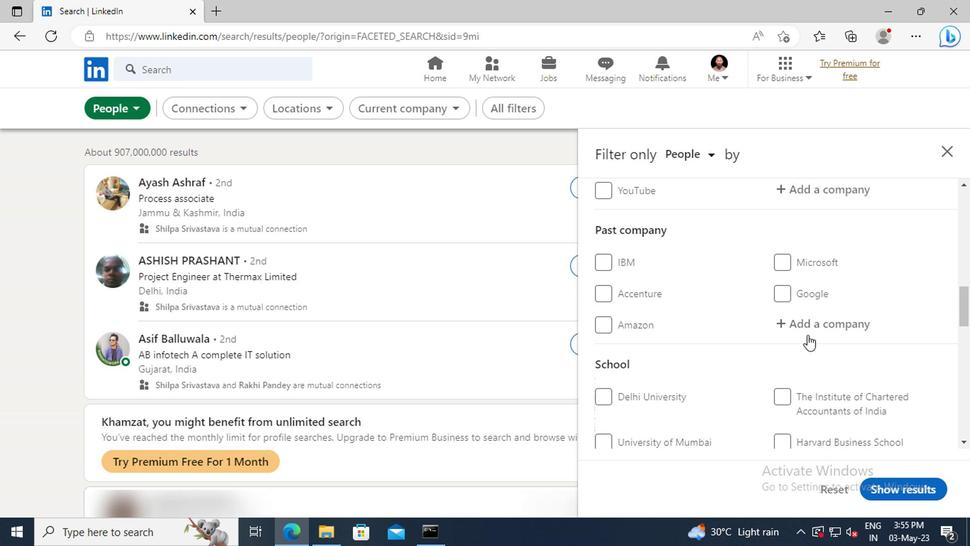 
Action: Mouse scrolled (805, 336) with delta (0, 1)
Screenshot: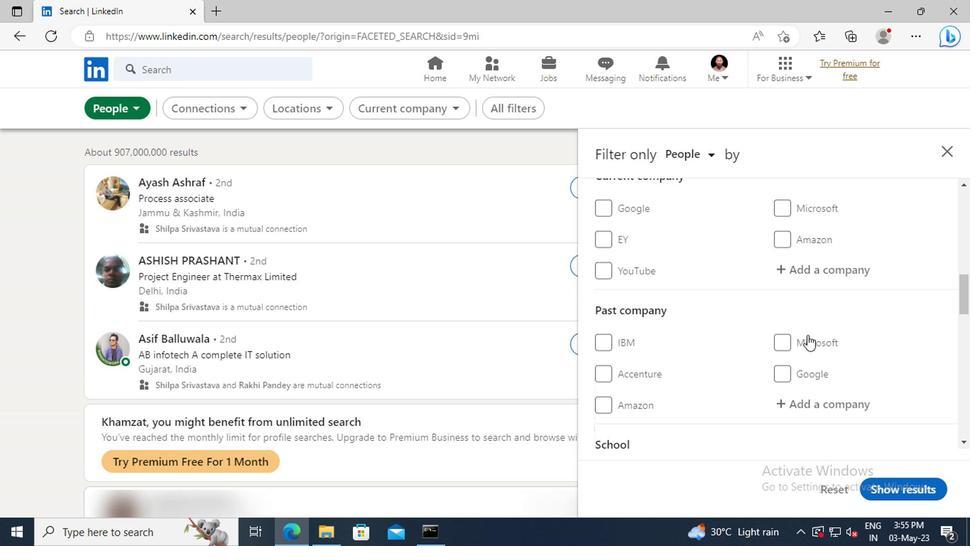 
Action: Mouse moved to (805, 316)
Screenshot: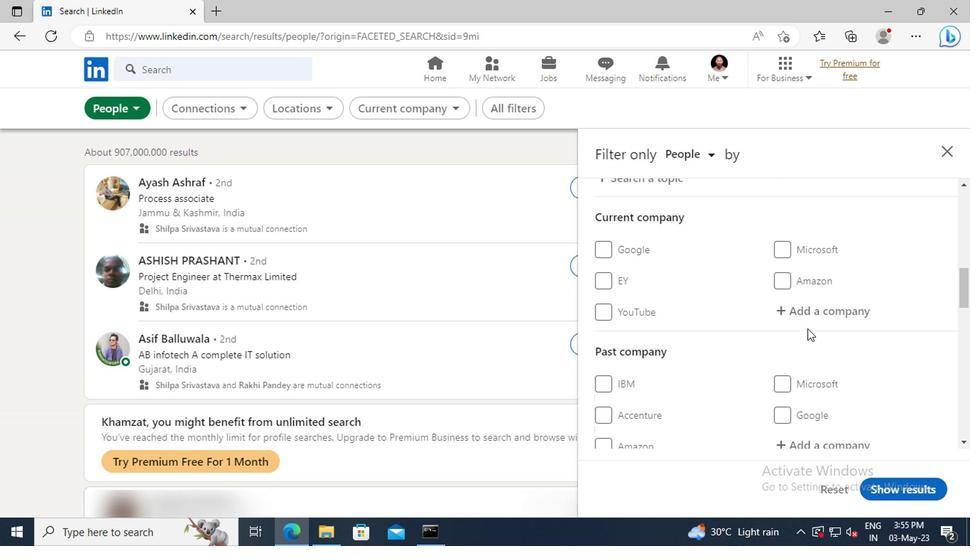 
Action: Mouse pressed left at (805, 316)
Screenshot: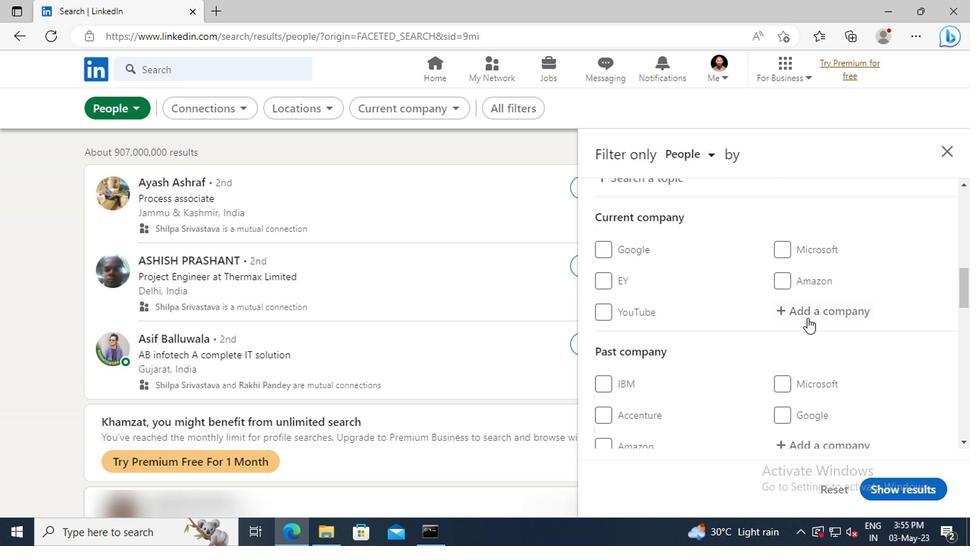 
Action: Key pressed <Key.shift>MAY<Key.shift>HAPS<Key.space><Key.shift>C
Screenshot: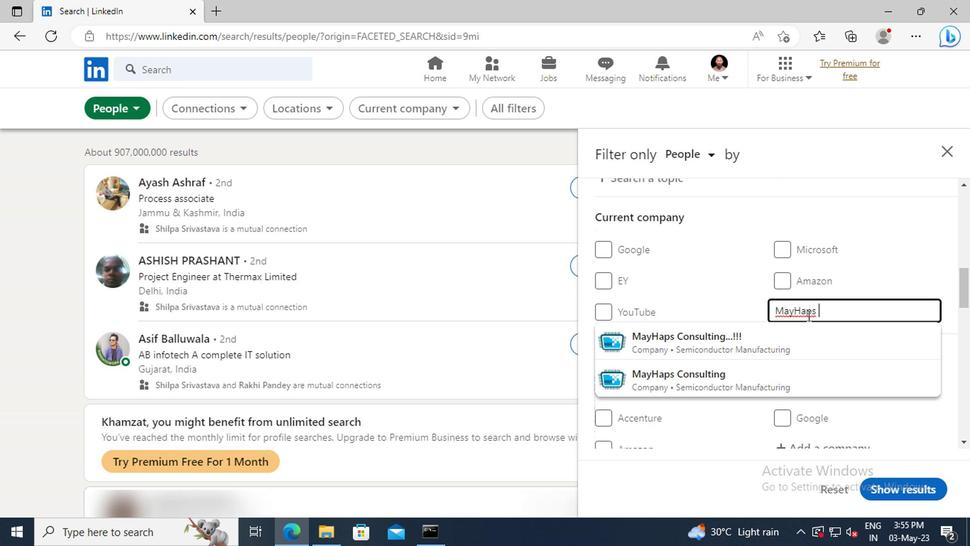
Action: Mouse moved to (806, 335)
Screenshot: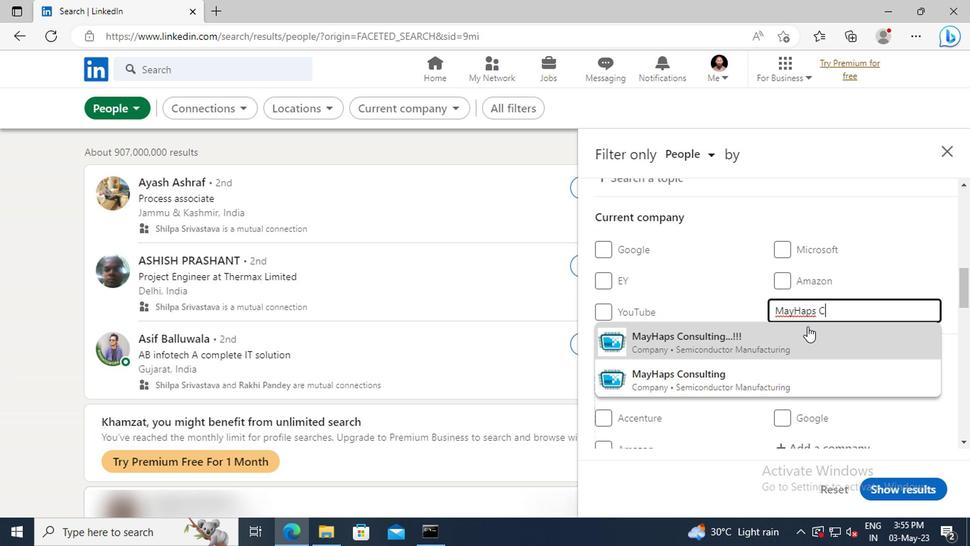 
Action: Mouse pressed left at (806, 335)
Screenshot: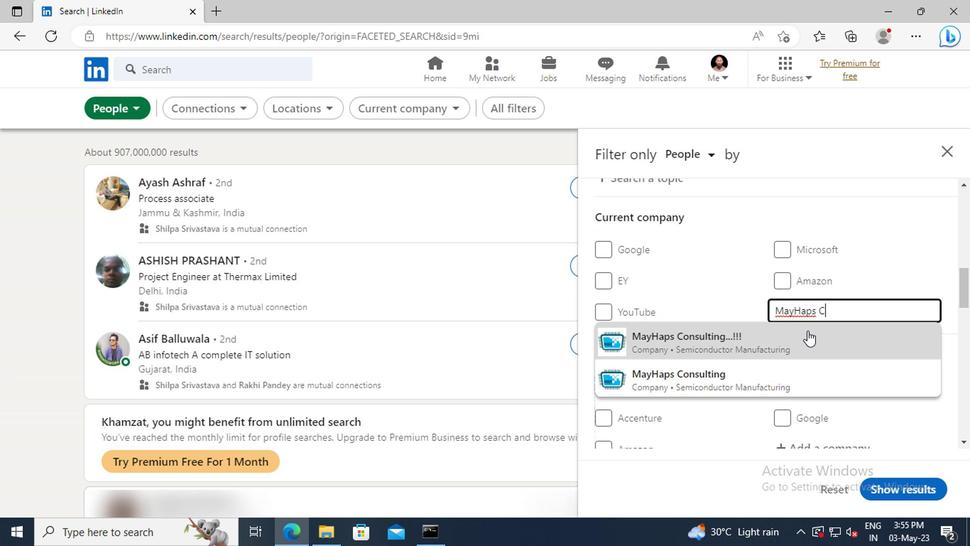 
Action: Mouse scrolled (806, 334) with delta (0, 0)
Screenshot: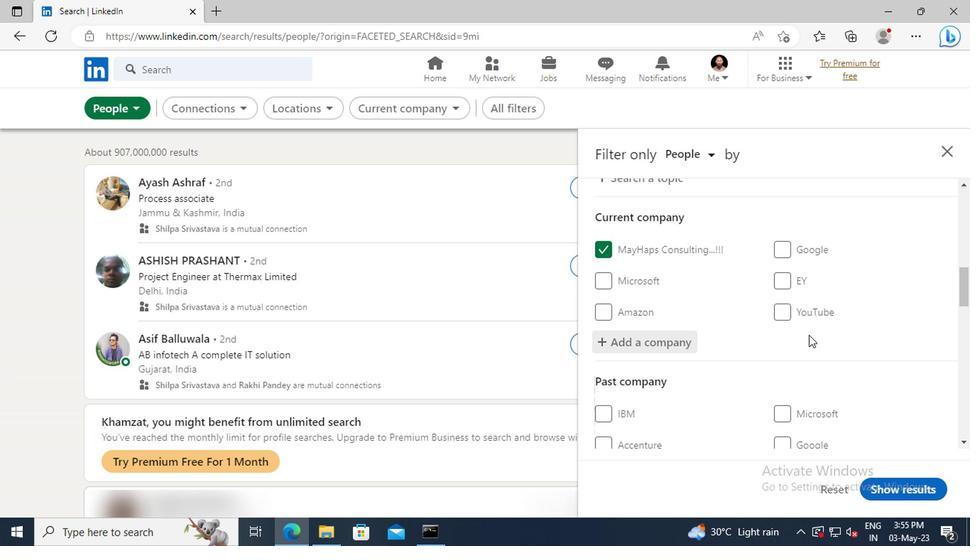 
Action: Mouse scrolled (806, 334) with delta (0, 0)
Screenshot: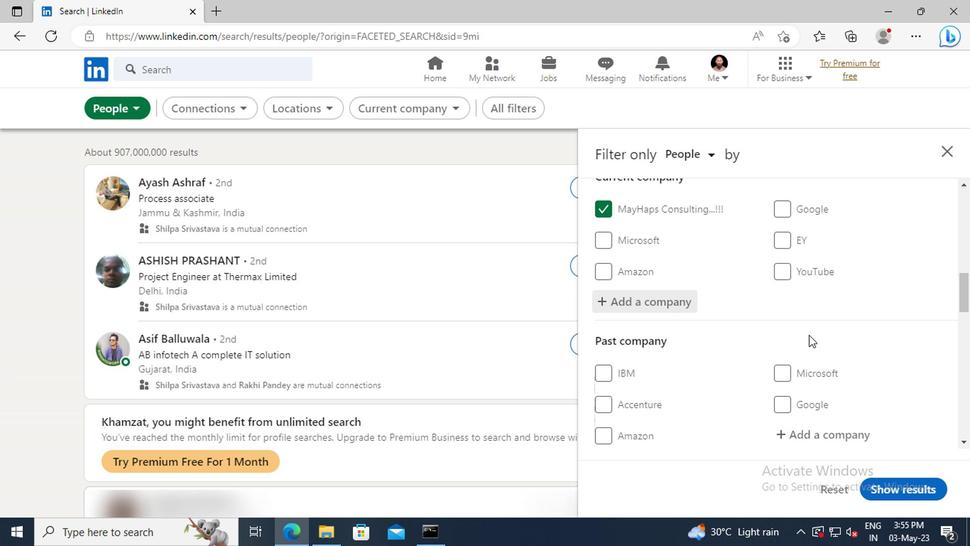 
Action: Mouse scrolled (806, 334) with delta (0, 0)
Screenshot: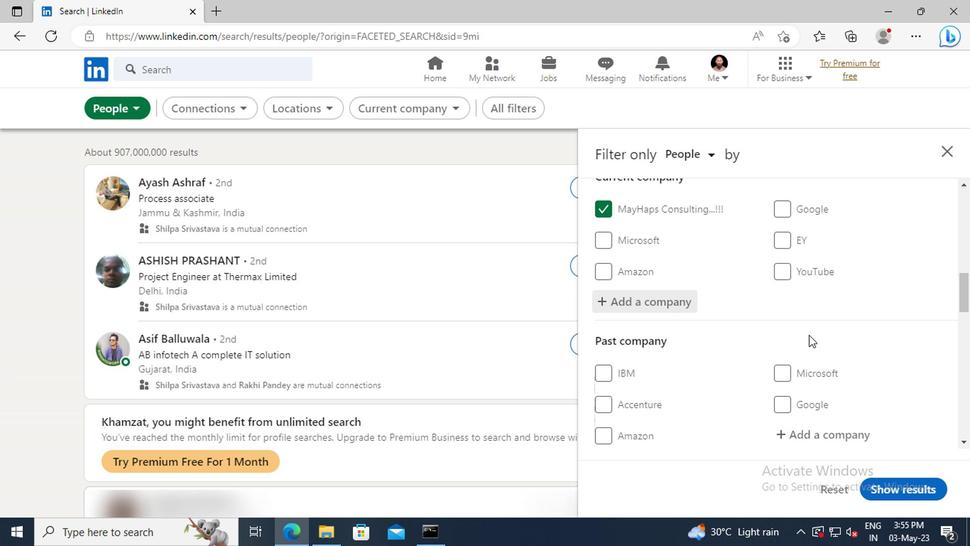 
Action: Mouse scrolled (806, 334) with delta (0, 0)
Screenshot: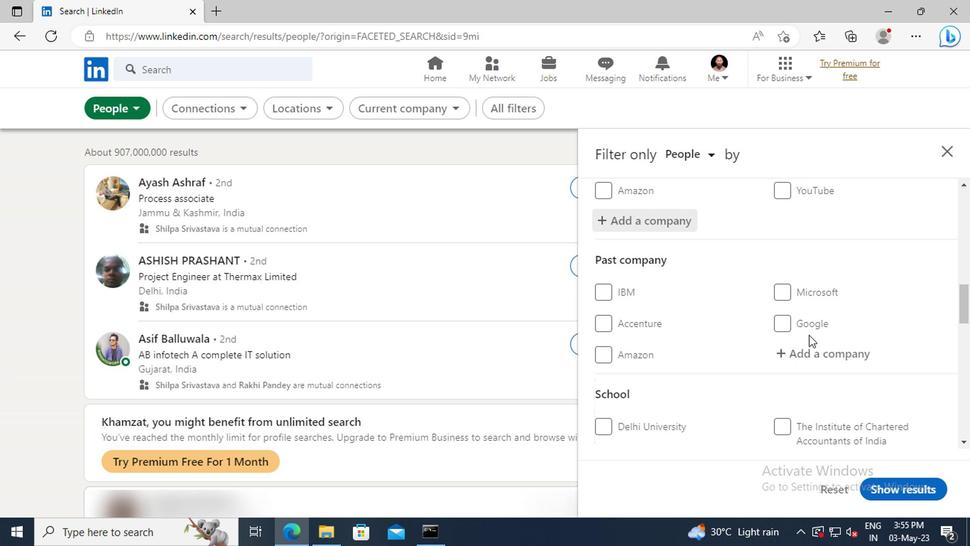 
Action: Mouse scrolled (806, 334) with delta (0, 0)
Screenshot: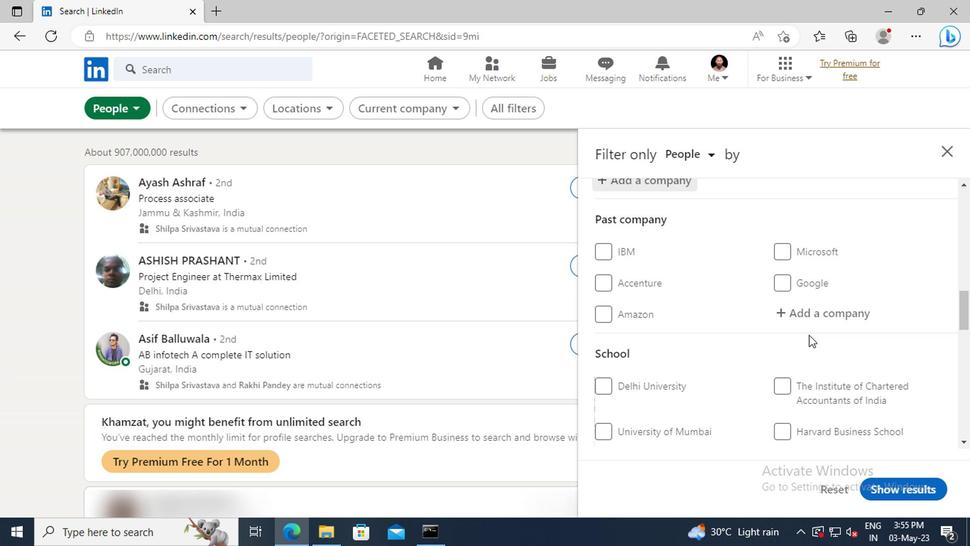
Action: Mouse scrolled (806, 334) with delta (0, 0)
Screenshot: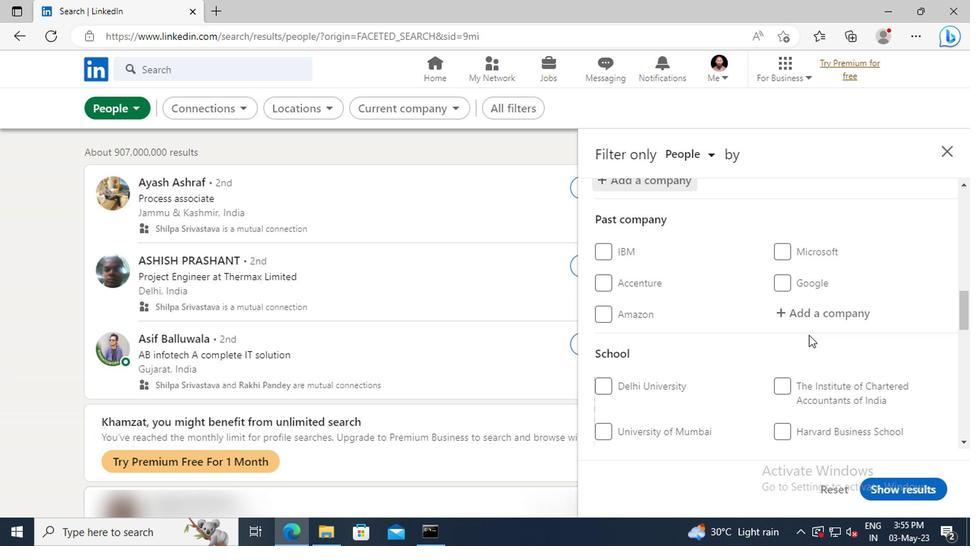 
Action: Mouse scrolled (806, 334) with delta (0, 0)
Screenshot: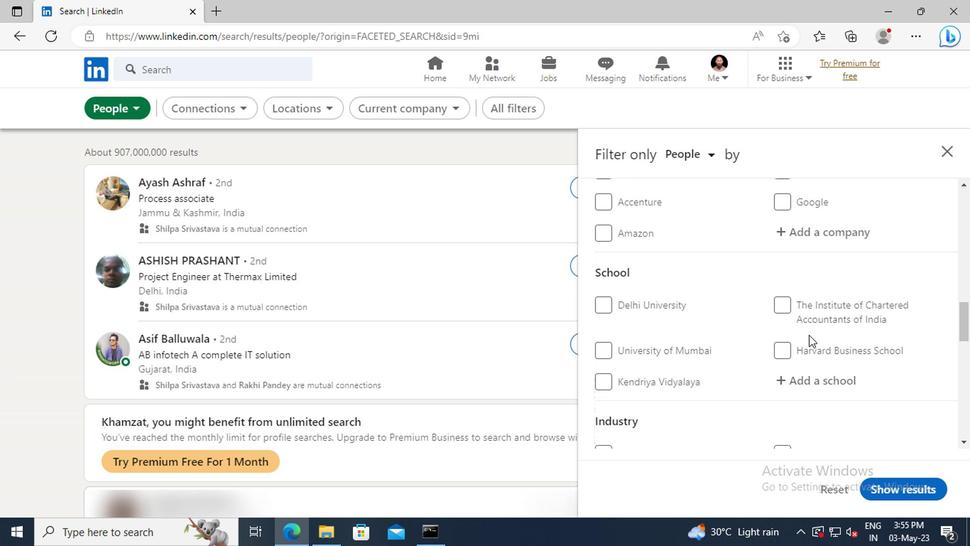 
Action: Mouse moved to (810, 339)
Screenshot: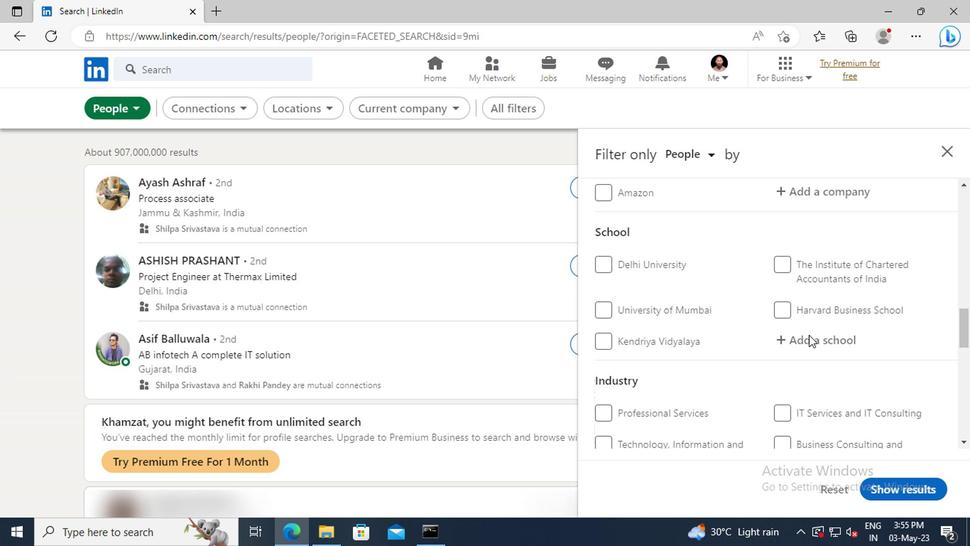 
Action: Mouse pressed left at (810, 339)
Screenshot: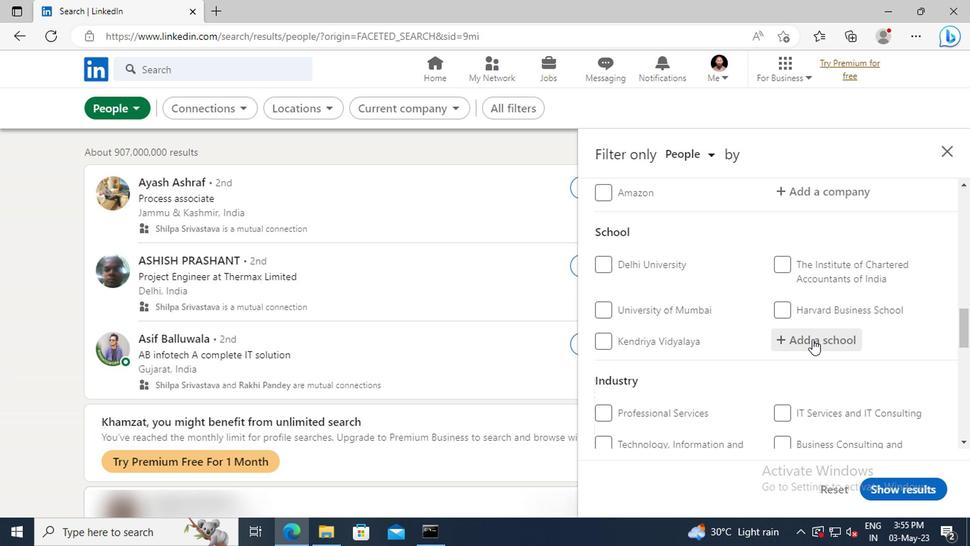 
Action: Key pressed <Key.shift>MAILAM<Key.space><Key.shift>EN
Screenshot: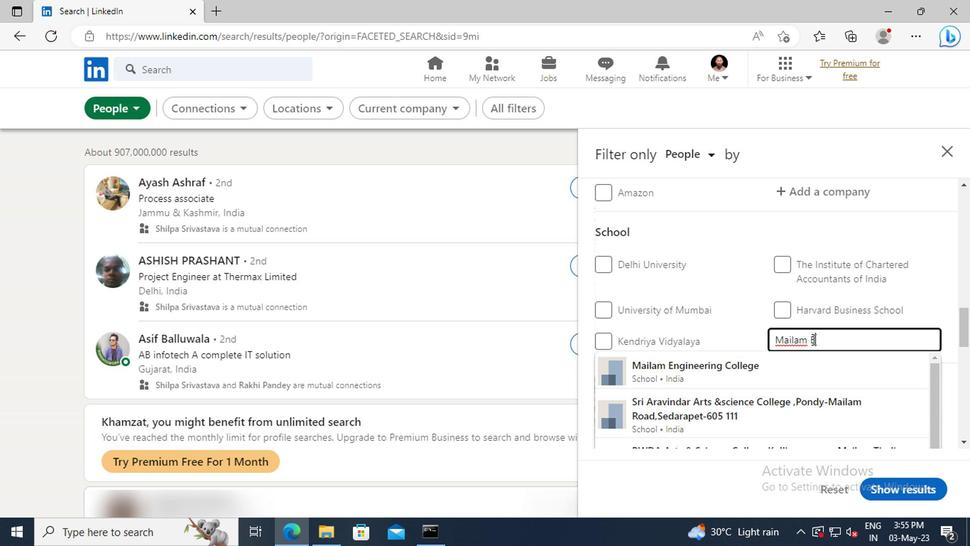 
Action: Mouse moved to (806, 365)
Screenshot: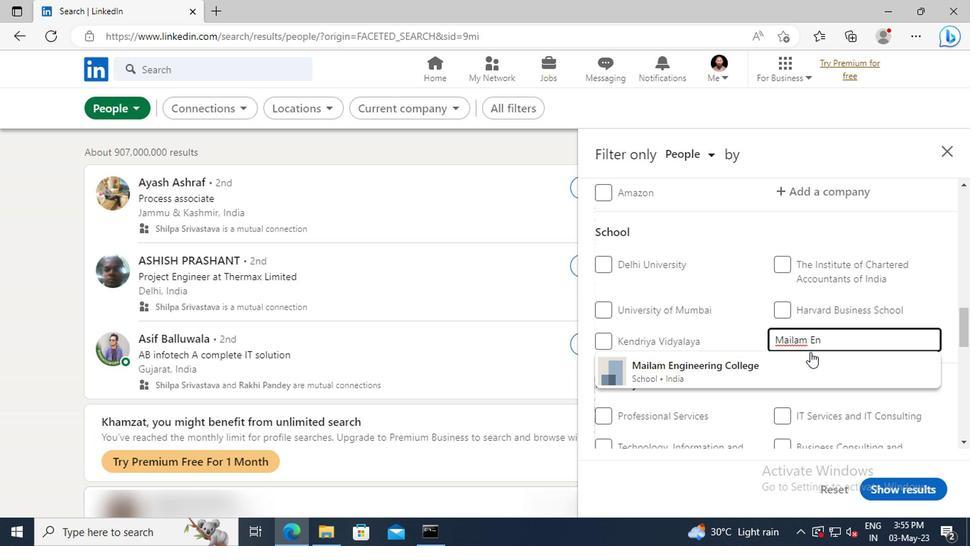 
Action: Mouse pressed left at (806, 365)
Screenshot: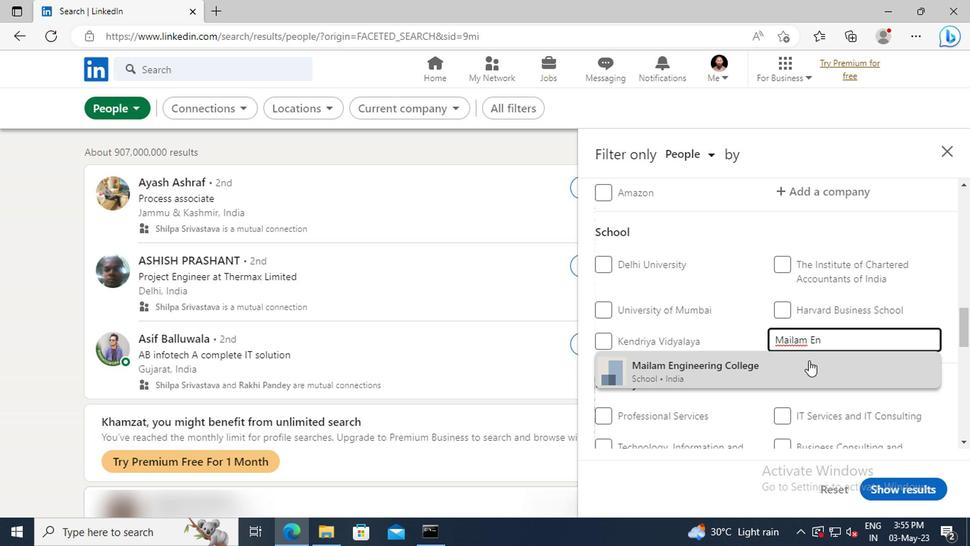 
Action: Mouse scrolled (806, 364) with delta (0, 0)
Screenshot: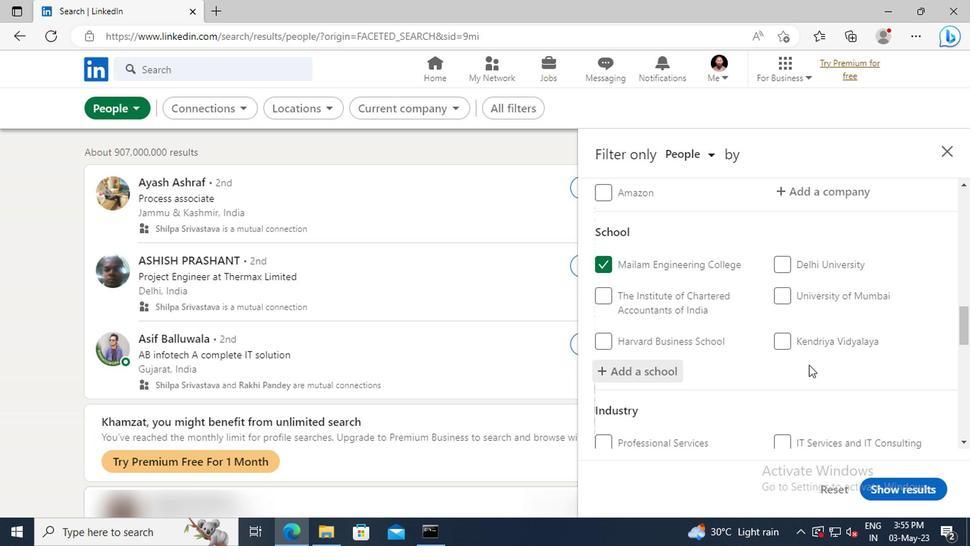 
Action: Mouse scrolled (806, 364) with delta (0, 0)
Screenshot: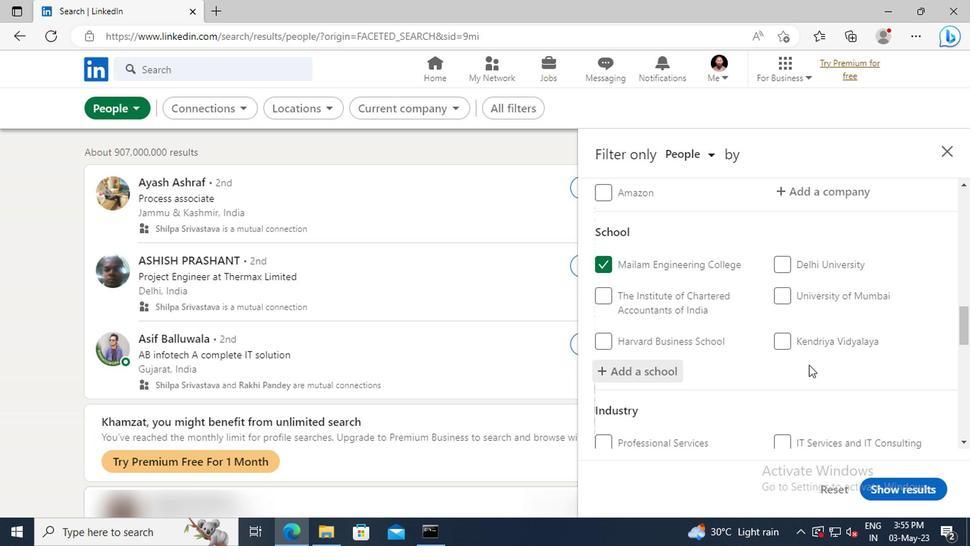 
Action: Mouse scrolled (806, 364) with delta (0, 0)
Screenshot: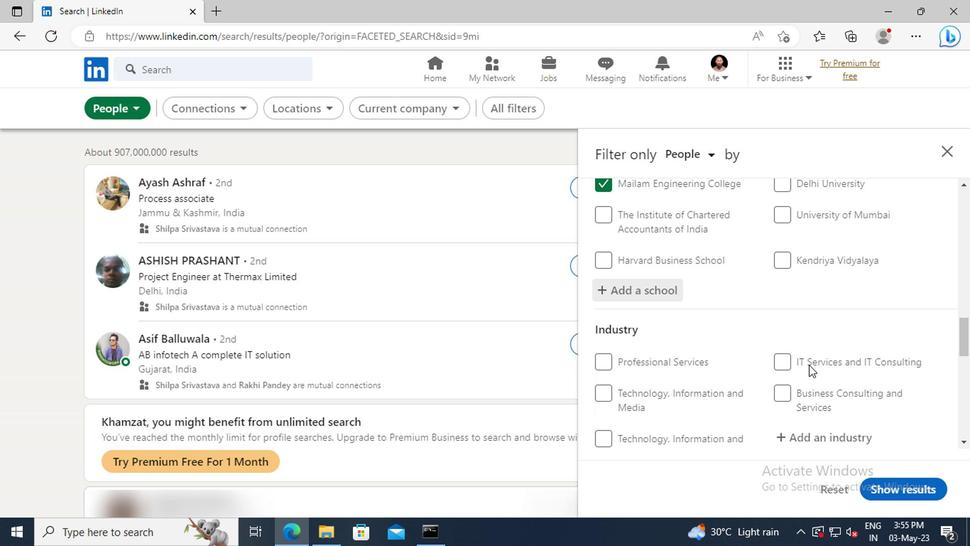 
Action: Mouse scrolled (806, 364) with delta (0, 0)
Screenshot: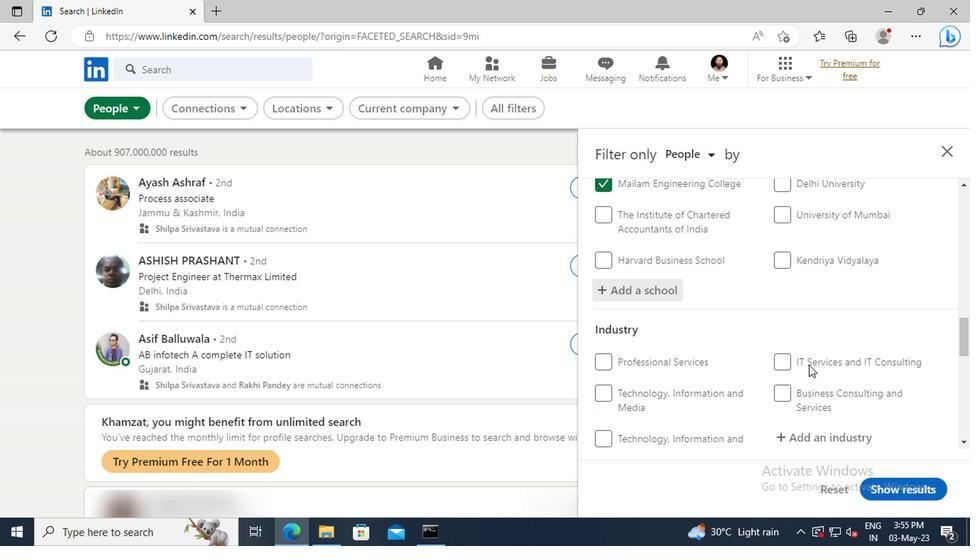 
Action: Mouse moved to (805, 359)
Screenshot: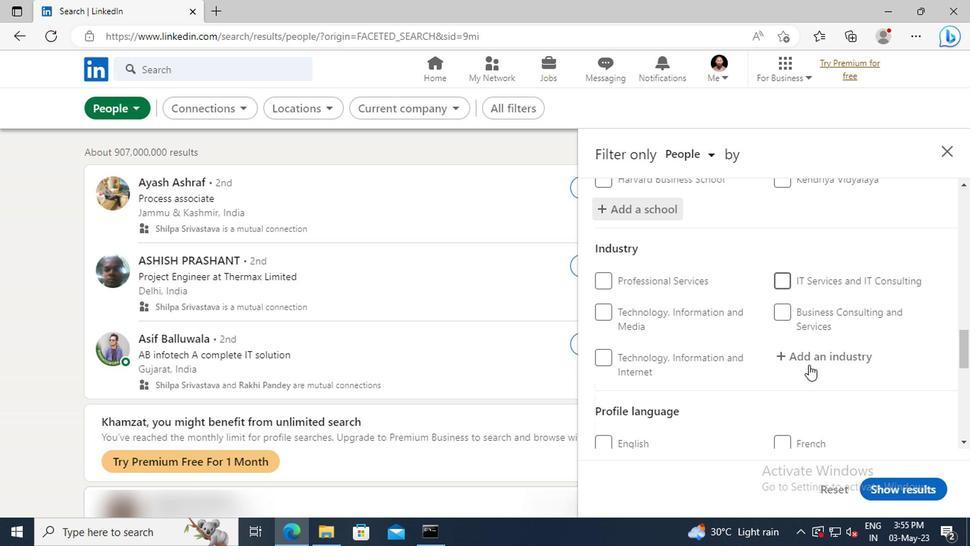 
Action: Mouse pressed left at (805, 359)
Screenshot: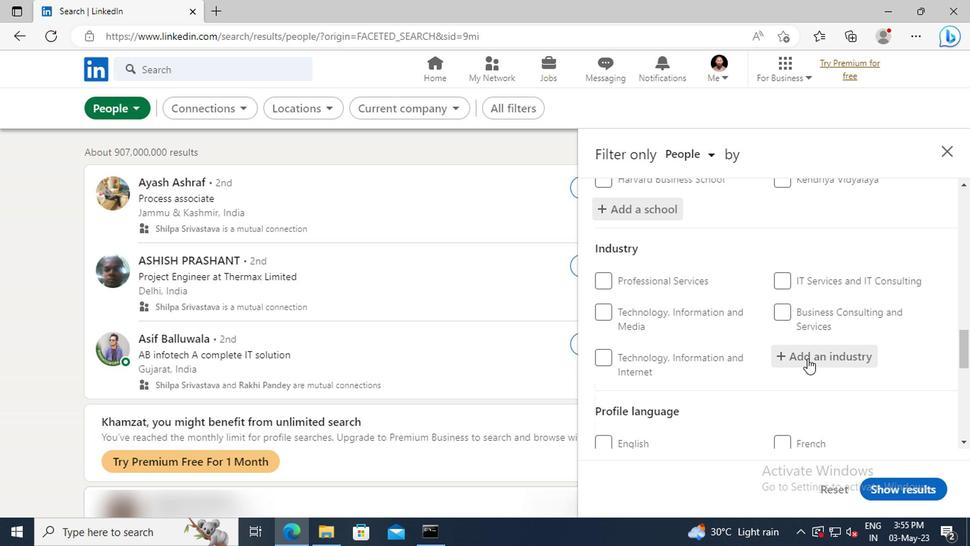 
Action: Key pressed <Key.shift>HYDRO
Screenshot: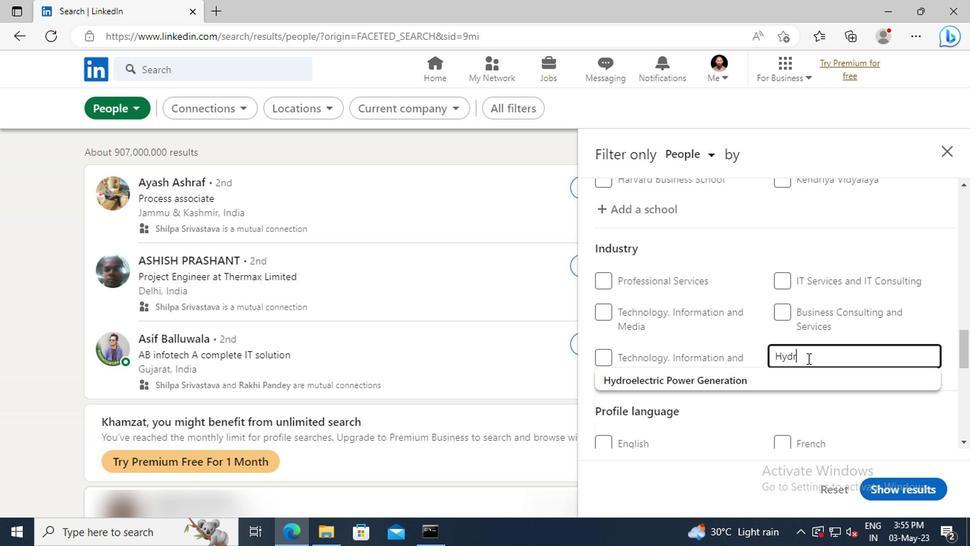 
Action: Mouse moved to (796, 372)
Screenshot: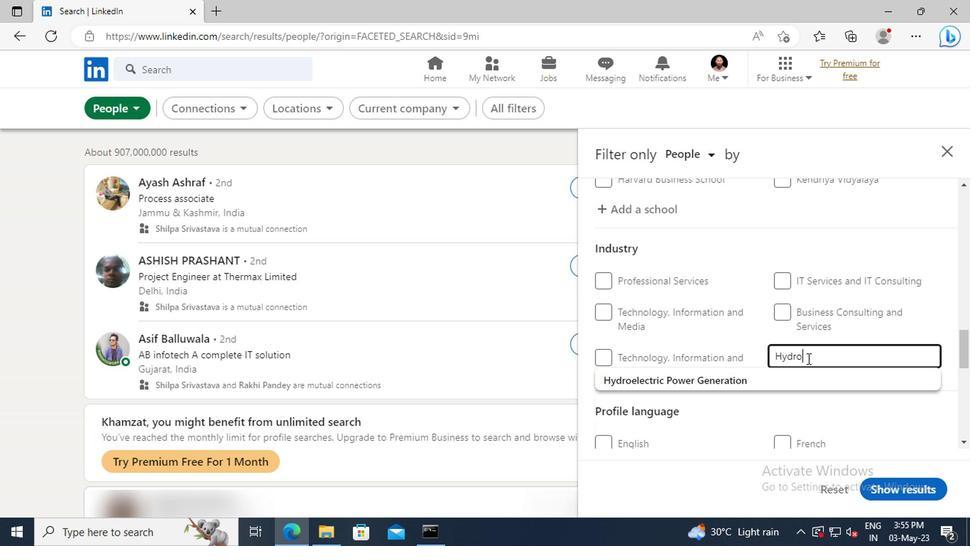 
Action: Mouse pressed left at (796, 372)
Screenshot: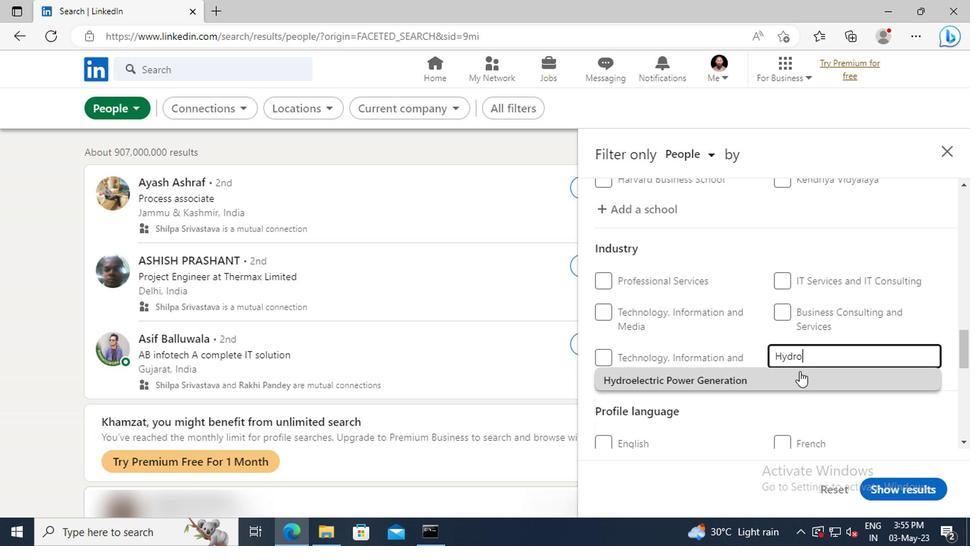 
Action: Mouse scrolled (796, 371) with delta (0, 0)
Screenshot: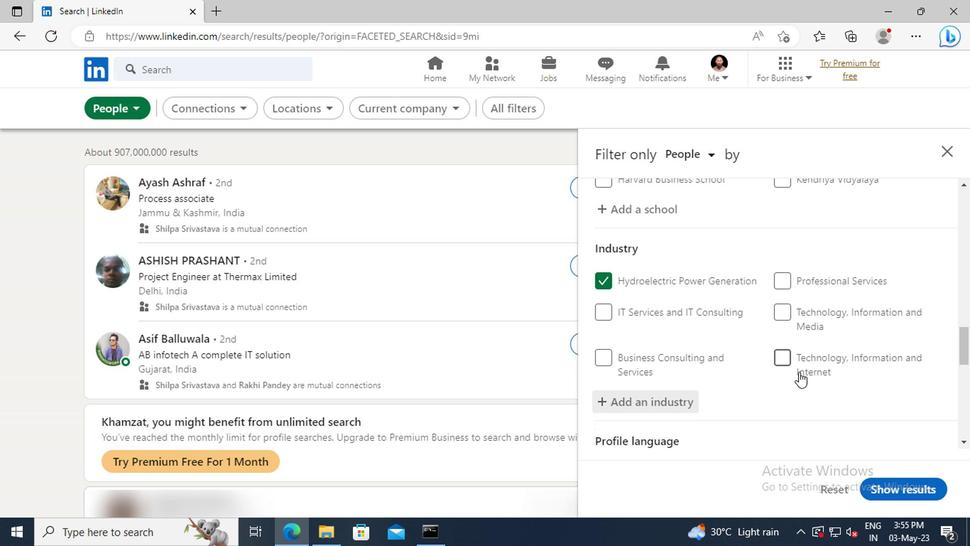 
Action: Mouse scrolled (796, 371) with delta (0, 0)
Screenshot: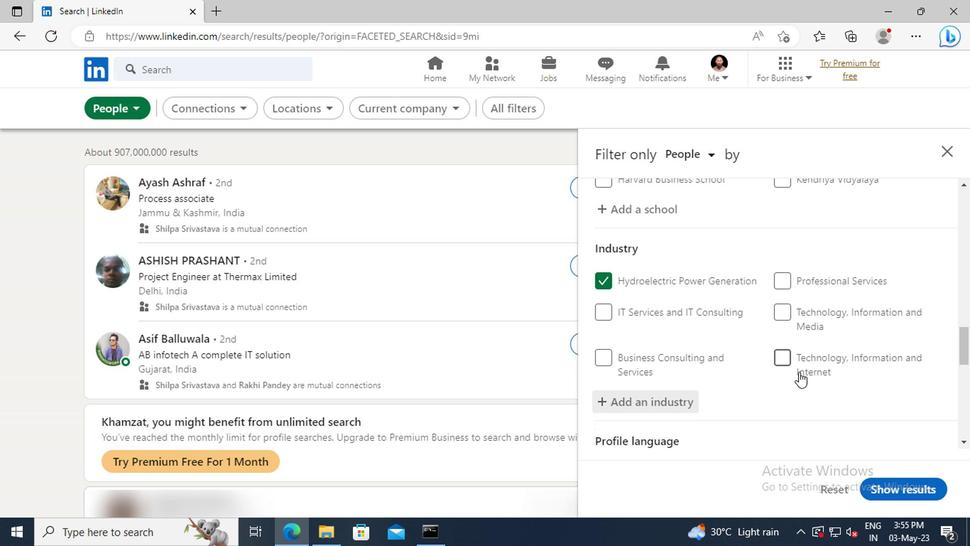 
Action: Mouse scrolled (796, 371) with delta (0, 0)
Screenshot: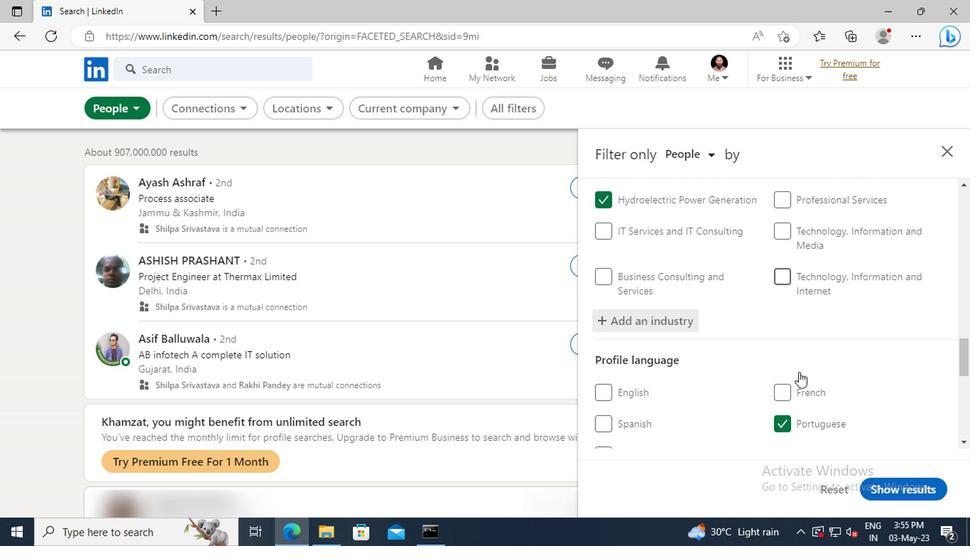 
Action: Mouse scrolled (796, 371) with delta (0, 0)
Screenshot: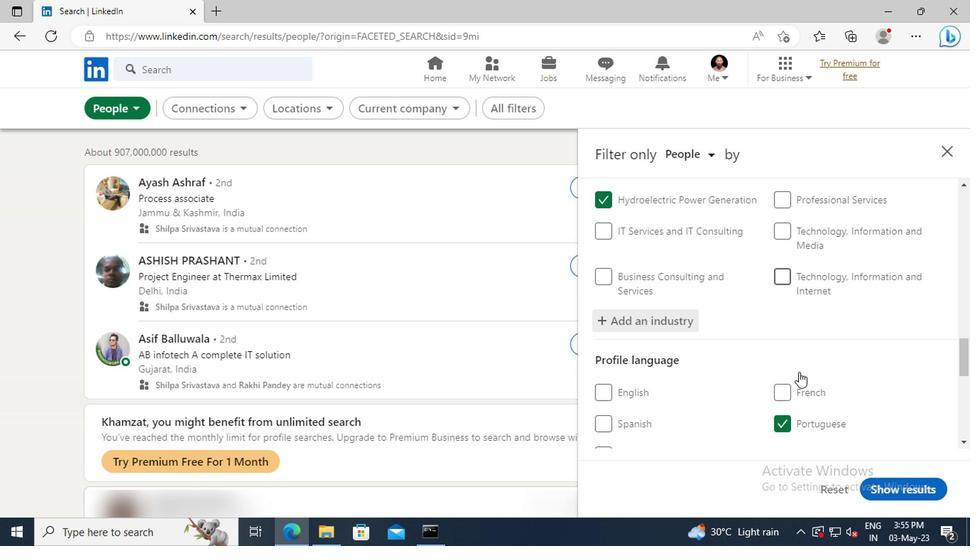 
Action: Mouse scrolled (796, 371) with delta (0, 0)
Screenshot: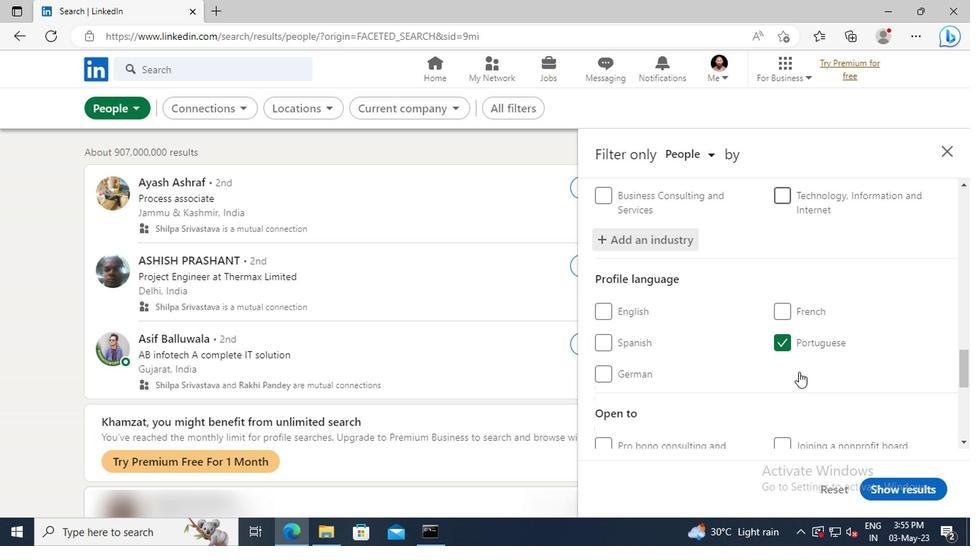 
Action: Mouse scrolled (796, 371) with delta (0, 0)
Screenshot: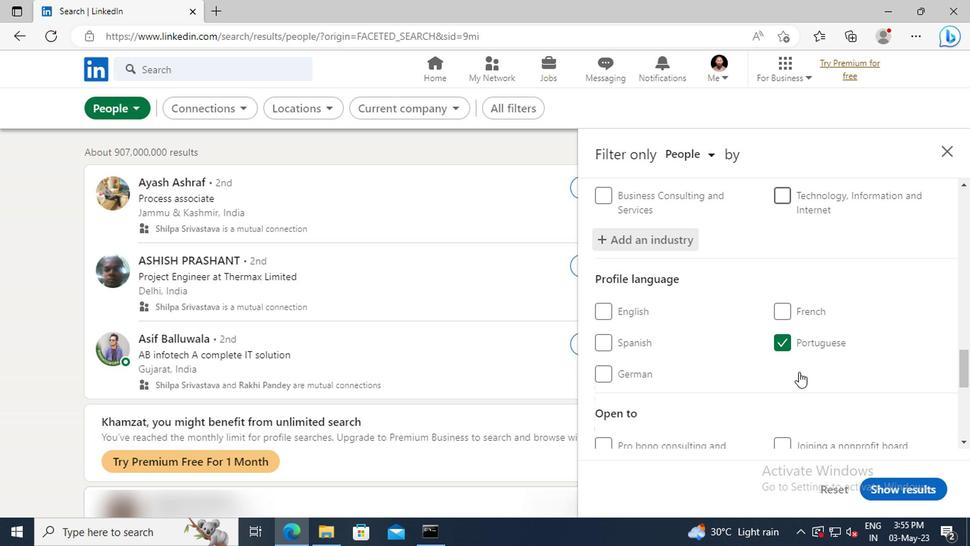 
Action: Mouse scrolled (796, 371) with delta (0, 0)
Screenshot: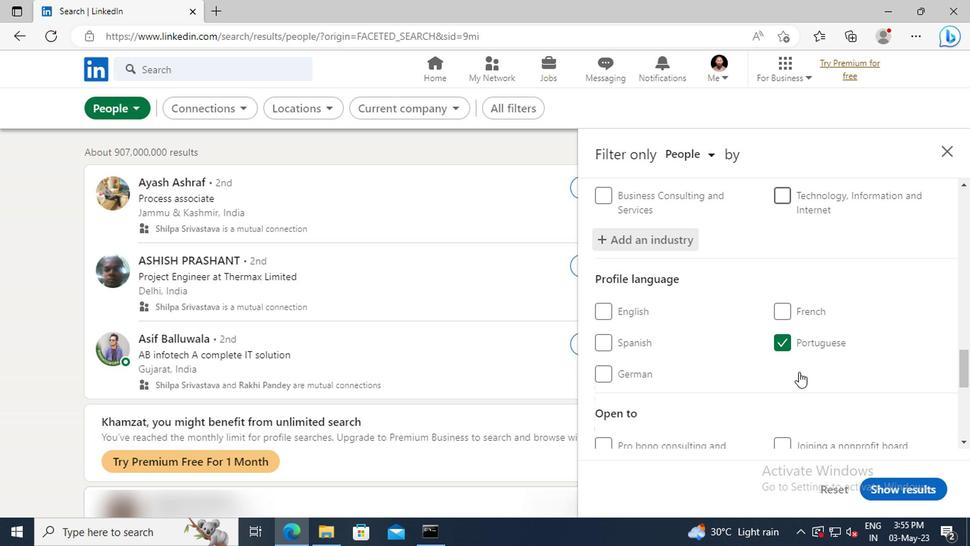 
Action: Mouse scrolled (796, 371) with delta (0, 0)
Screenshot: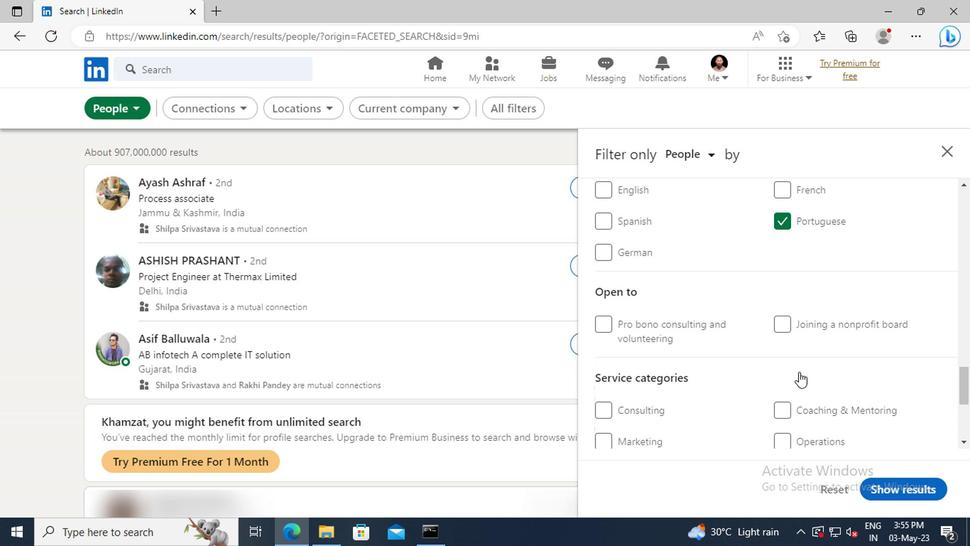
Action: Mouse scrolled (796, 371) with delta (0, 0)
Screenshot: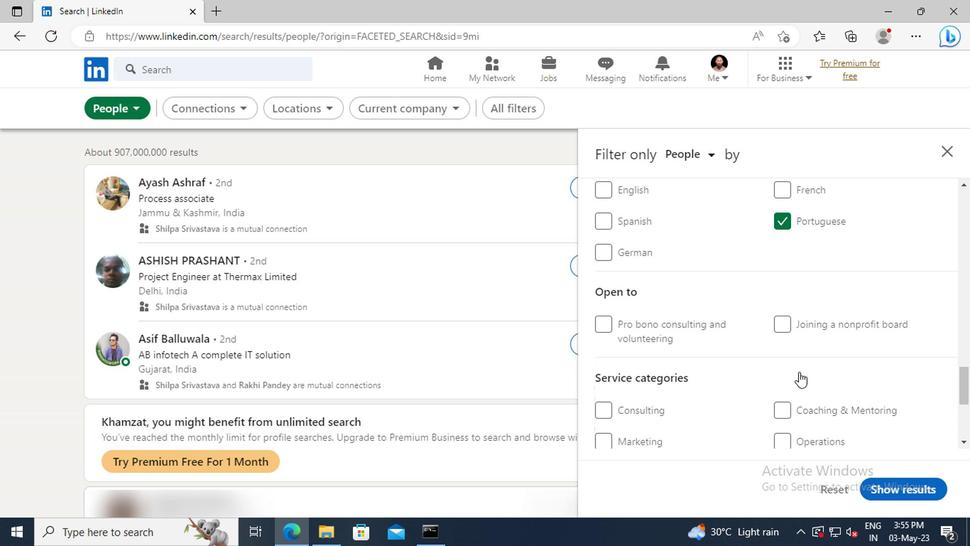 
Action: Mouse scrolled (796, 371) with delta (0, 0)
Screenshot: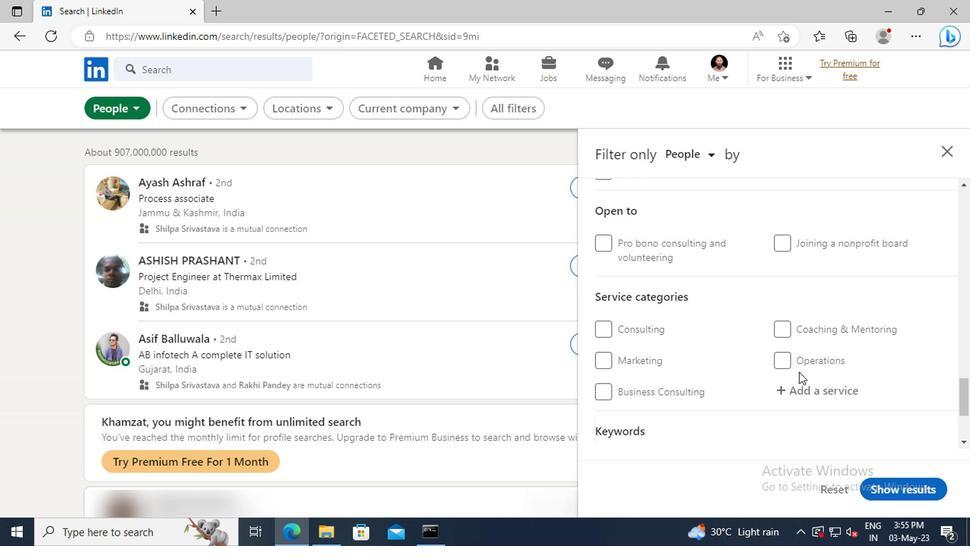 
Action: Mouse moved to (795, 358)
Screenshot: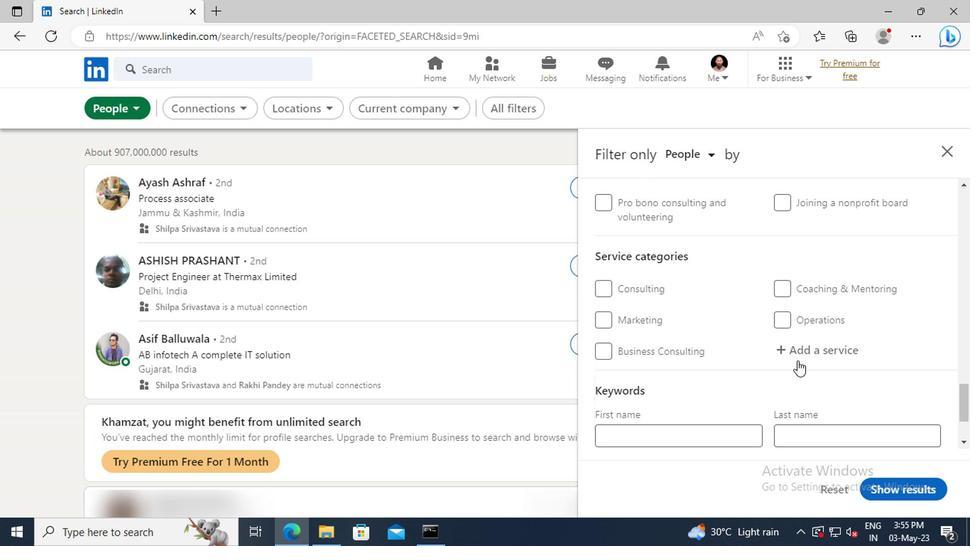 
Action: Mouse pressed left at (795, 358)
Screenshot: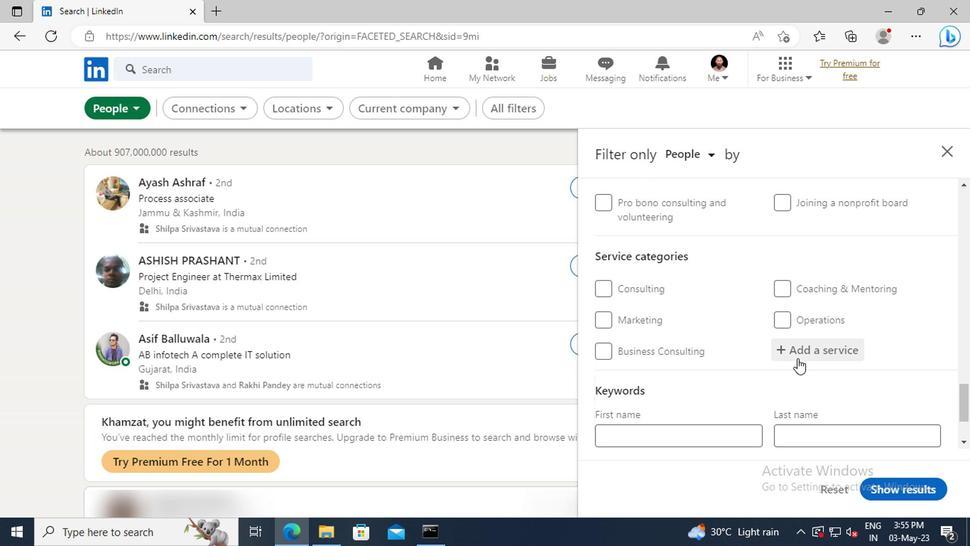 
Action: Key pressed <Key.shift>EDIT
Screenshot: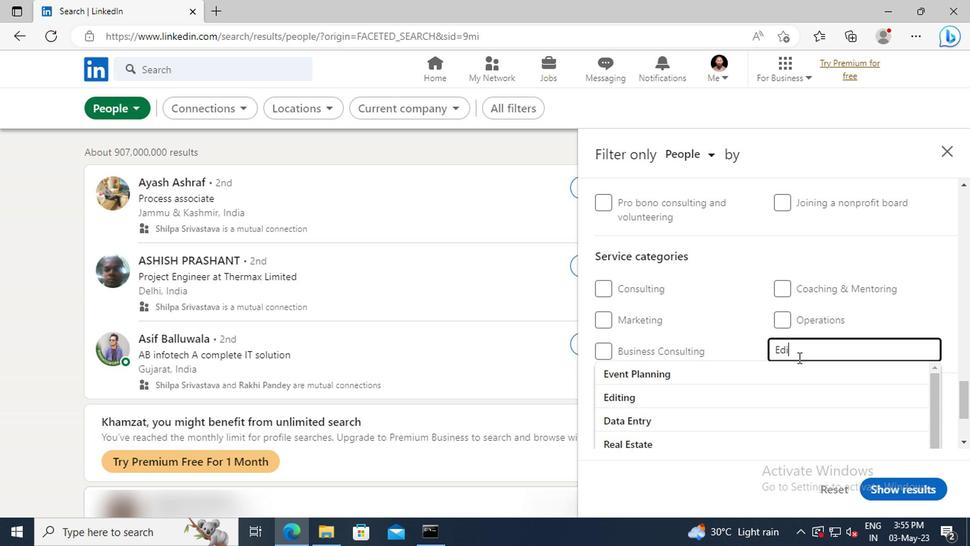 
Action: Mouse moved to (796, 365)
Screenshot: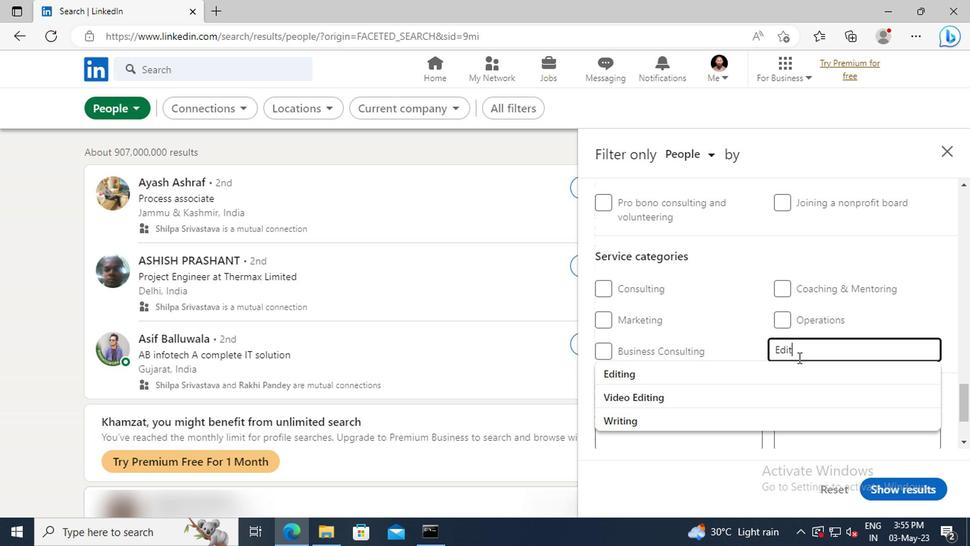 
Action: Mouse pressed left at (796, 365)
Screenshot: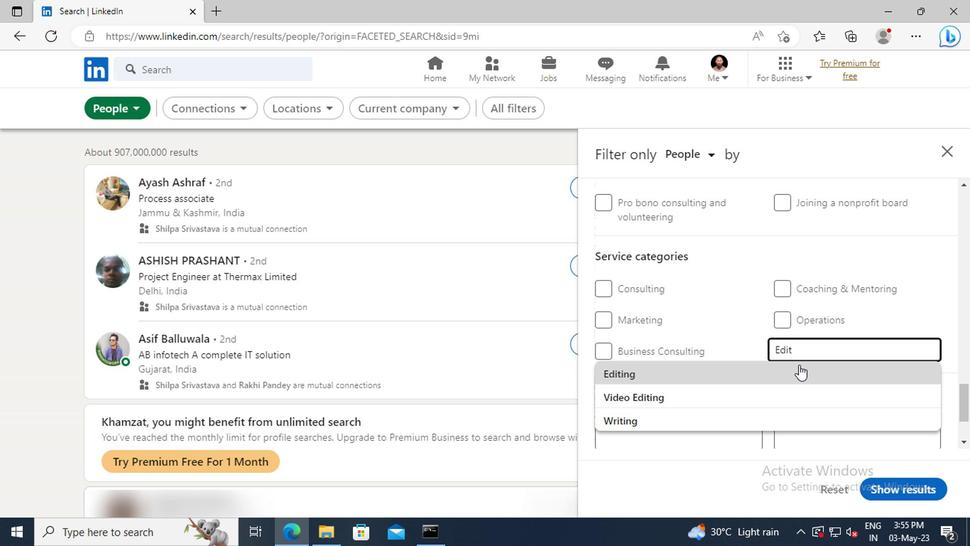 
Action: Mouse scrolled (796, 364) with delta (0, 0)
Screenshot: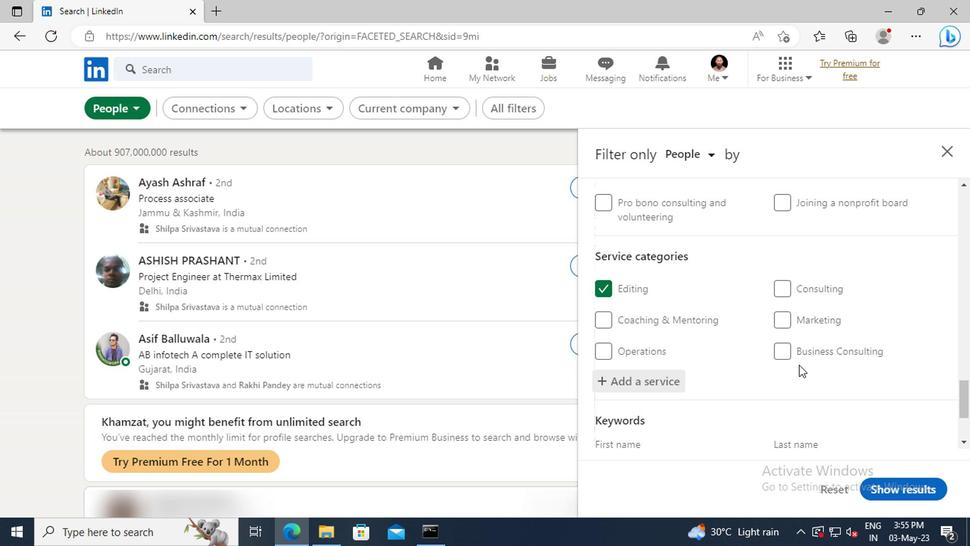 
Action: Mouse scrolled (796, 364) with delta (0, 0)
Screenshot: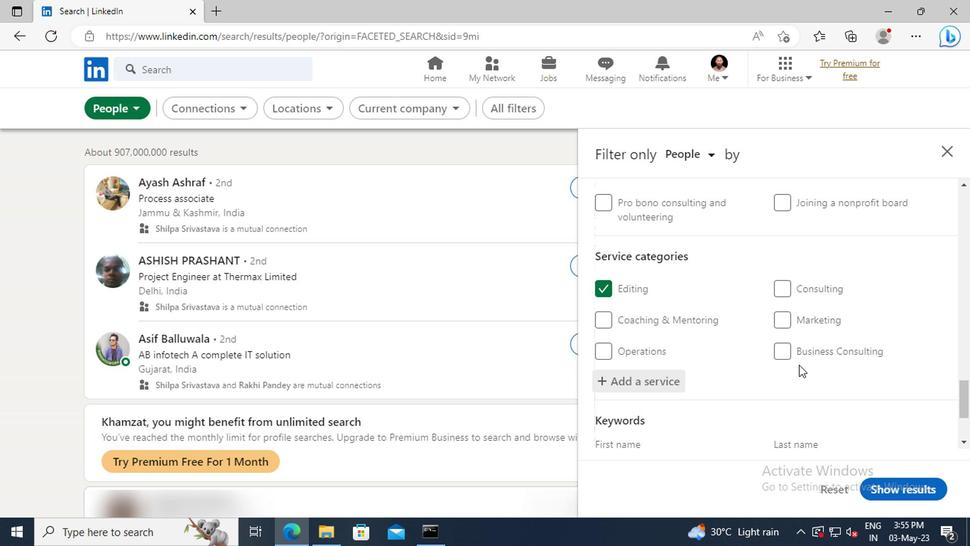 
Action: Mouse scrolled (796, 364) with delta (0, 0)
Screenshot: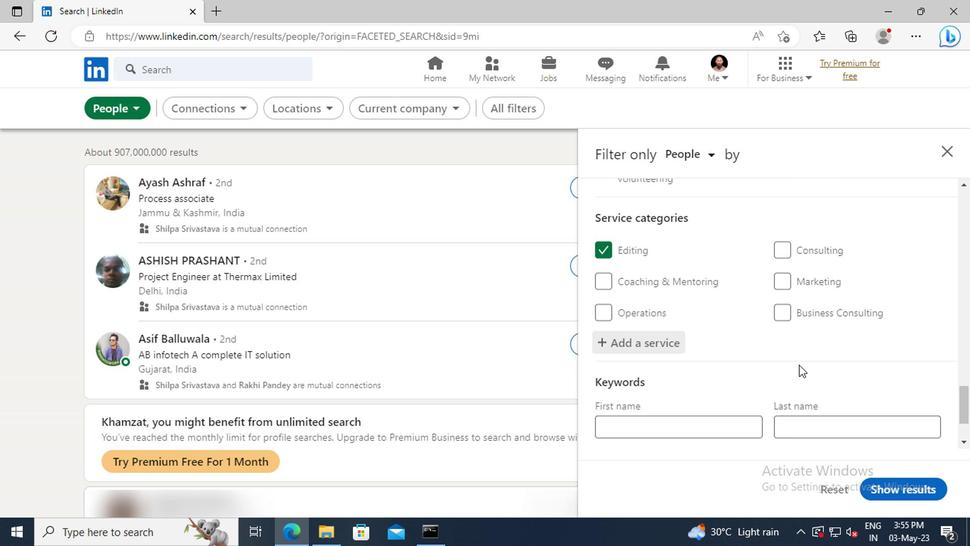 
Action: Mouse scrolled (796, 364) with delta (0, 0)
Screenshot: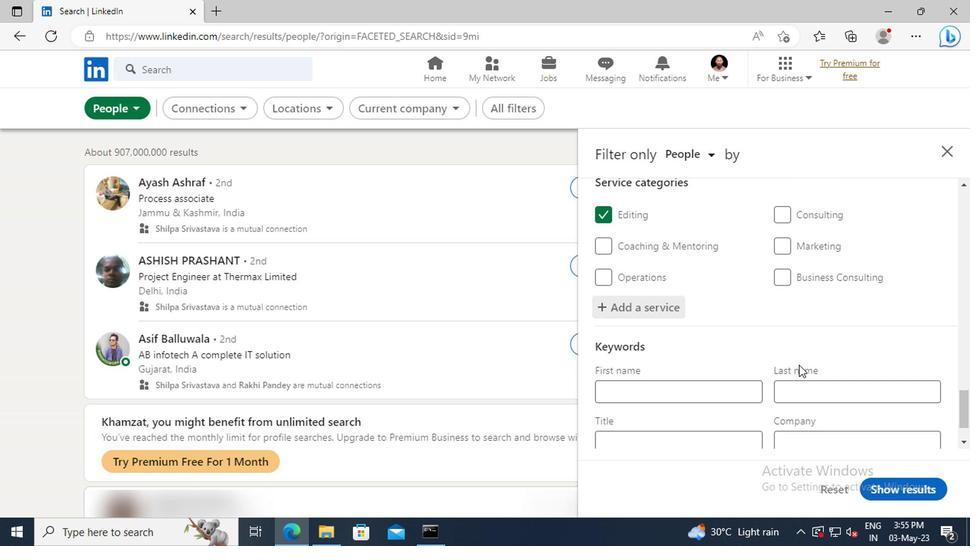 
Action: Mouse scrolled (796, 364) with delta (0, 0)
Screenshot: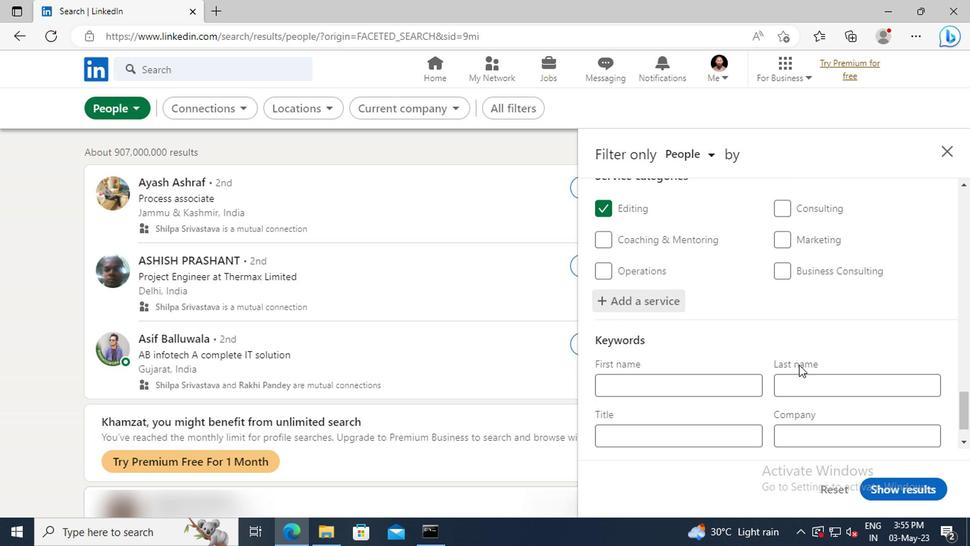 
Action: Mouse moved to (707, 384)
Screenshot: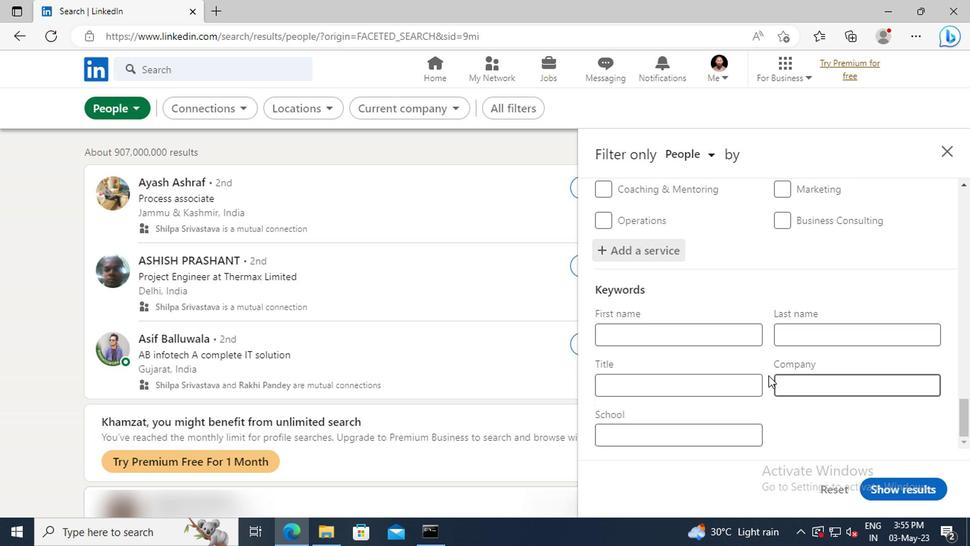 
Action: Mouse pressed left at (707, 384)
Screenshot: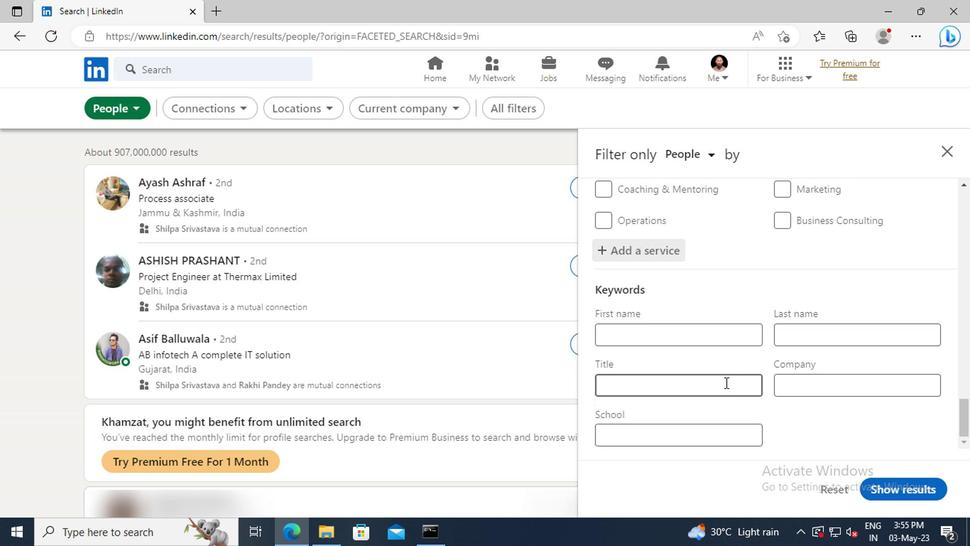 
Action: Key pressed <Key.shift>B2<Key.shift>B<Key.space><Key.shift>SALES<Key.space><Key.shift>SPECIALIST<Key.enter>
Screenshot: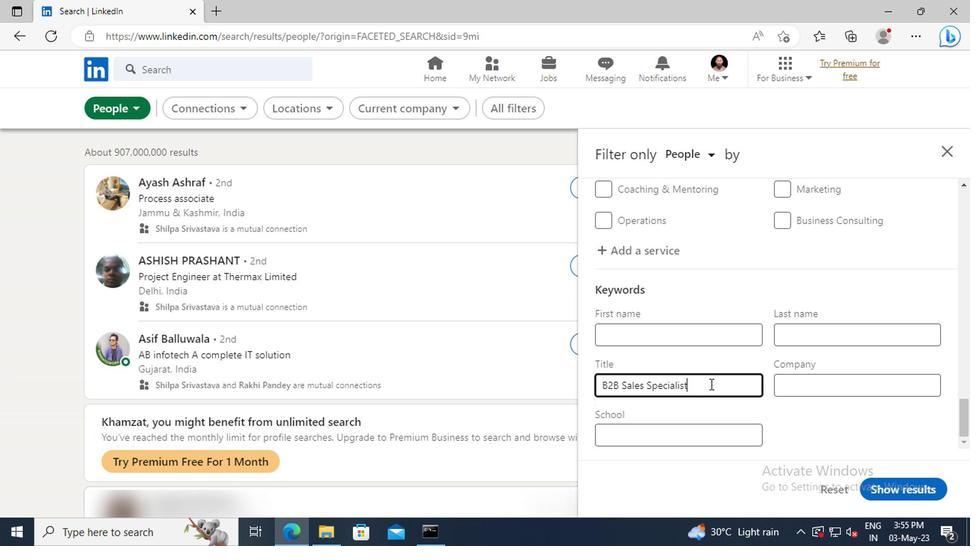 
Action: Mouse moved to (881, 486)
Screenshot: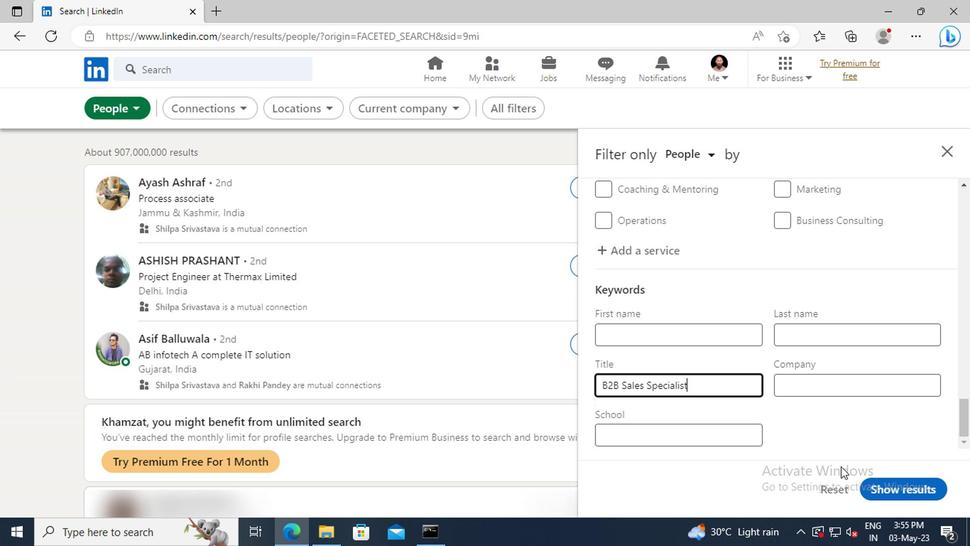 
Action: Mouse pressed left at (881, 486)
Screenshot: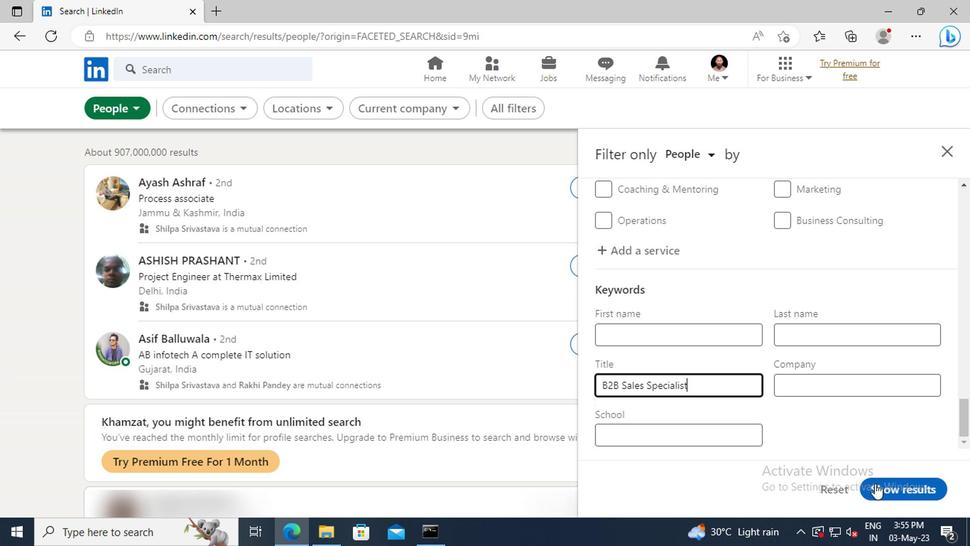 
